Task: Change  the formatting of the data to Which is Greater than 10 In conditional formating, put the option 'Red Text. 'add another formatting option Format As Table, insert the option Light Gray, Table style light 1 , change the format of Column Width to 15In the sheet   Dynamic Sales review book
Action: Mouse moved to (857, 432)
Screenshot: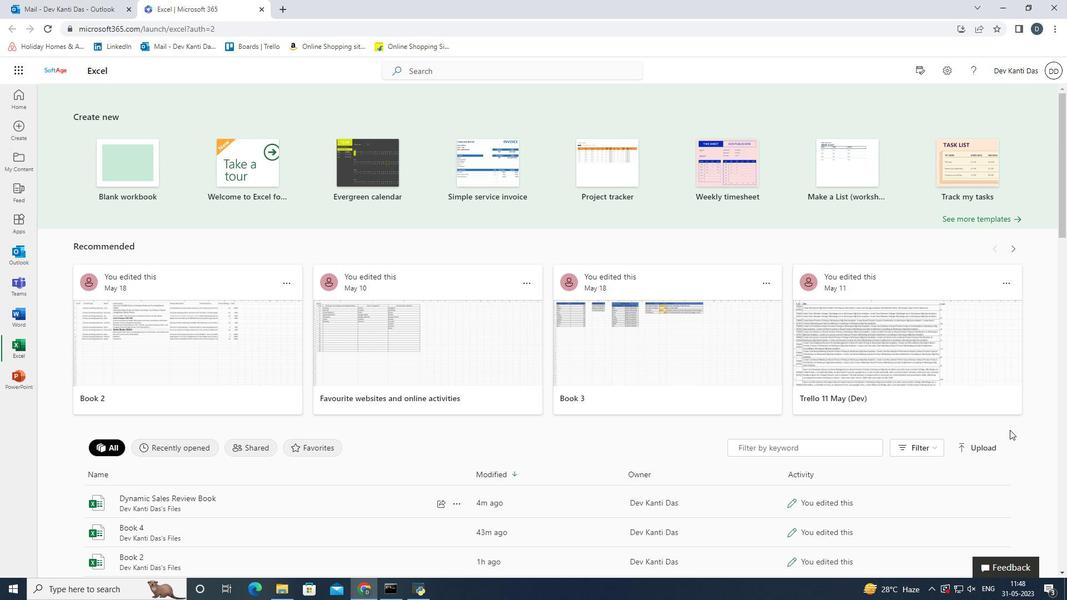
Action: Mouse scrolled (857, 432) with delta (0, 0)
Screenshot: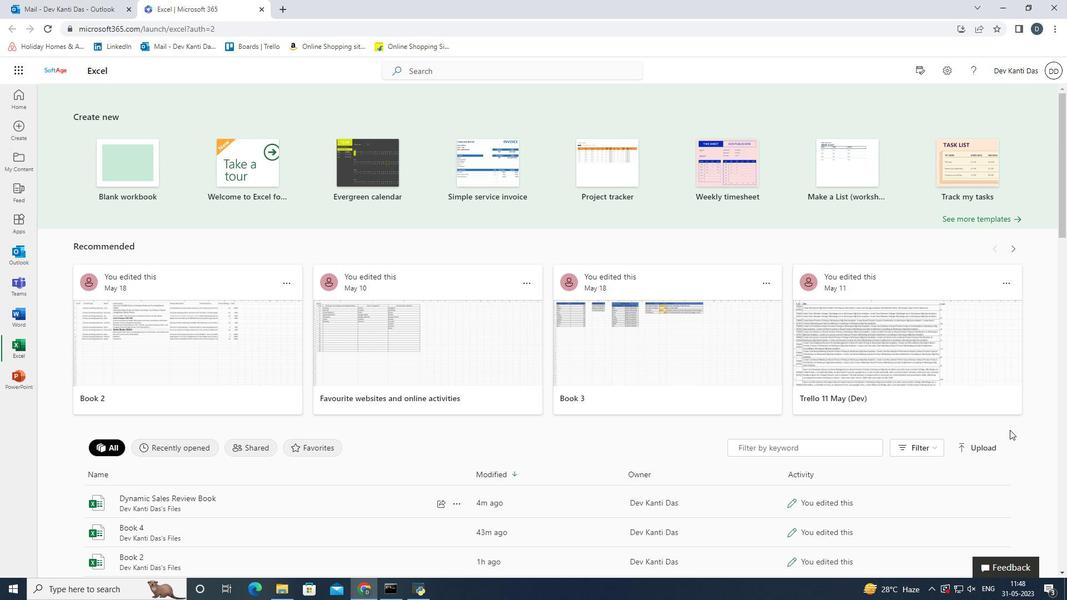 
Action: Mouse moved to (813, 437)
Screenshot: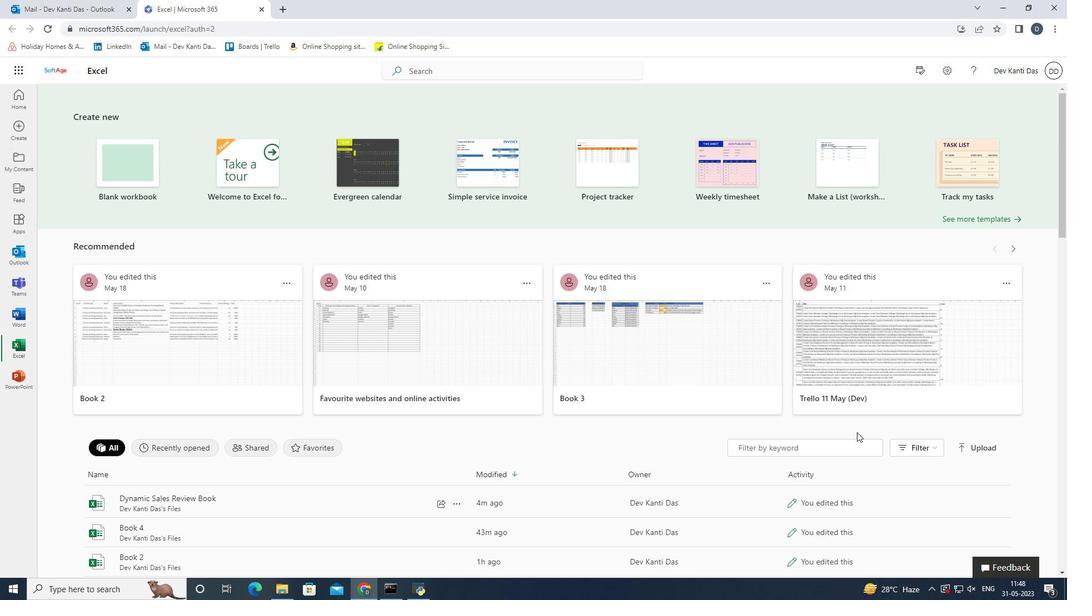 
Action: Mouse scrolled (820, 437) with delta (0, 0)
Screenshot: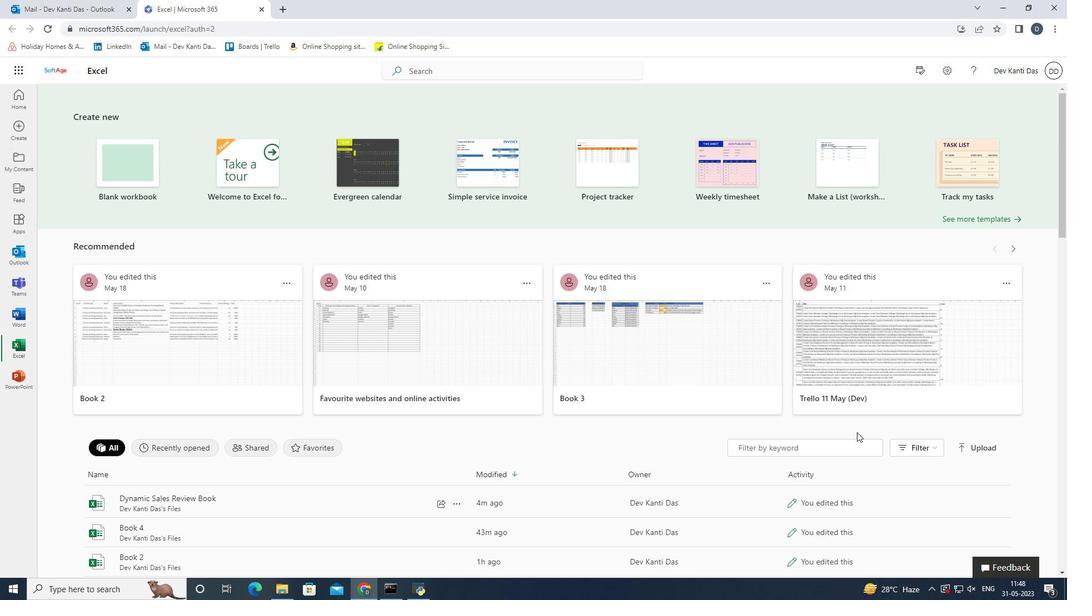 
Action: Mouse moved to (362, 390)
Screenshot: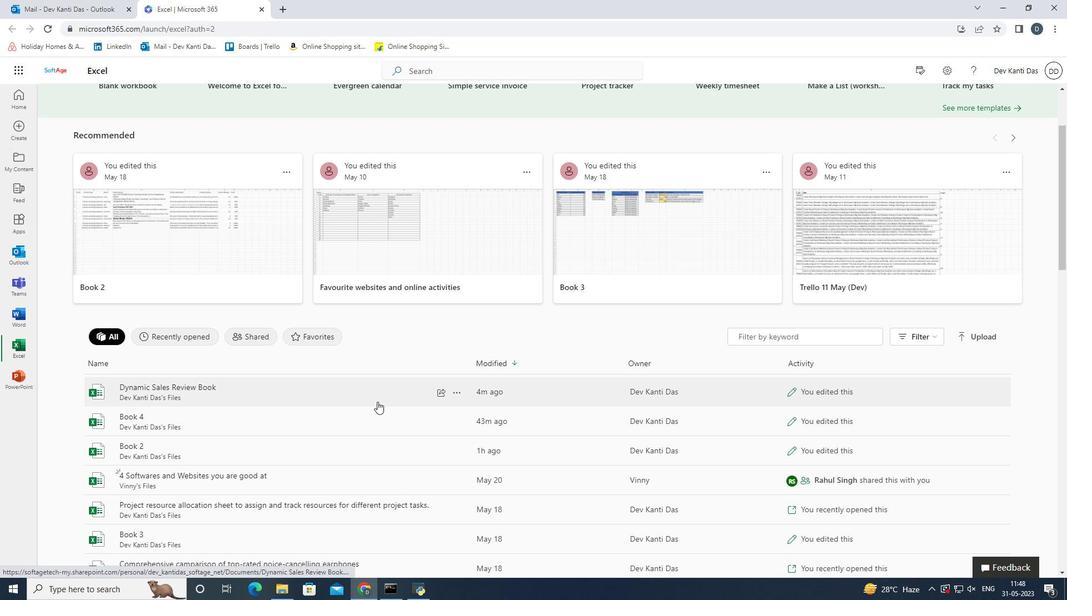 
Action: Mouse pressed left at (362, 390)
Screenshot: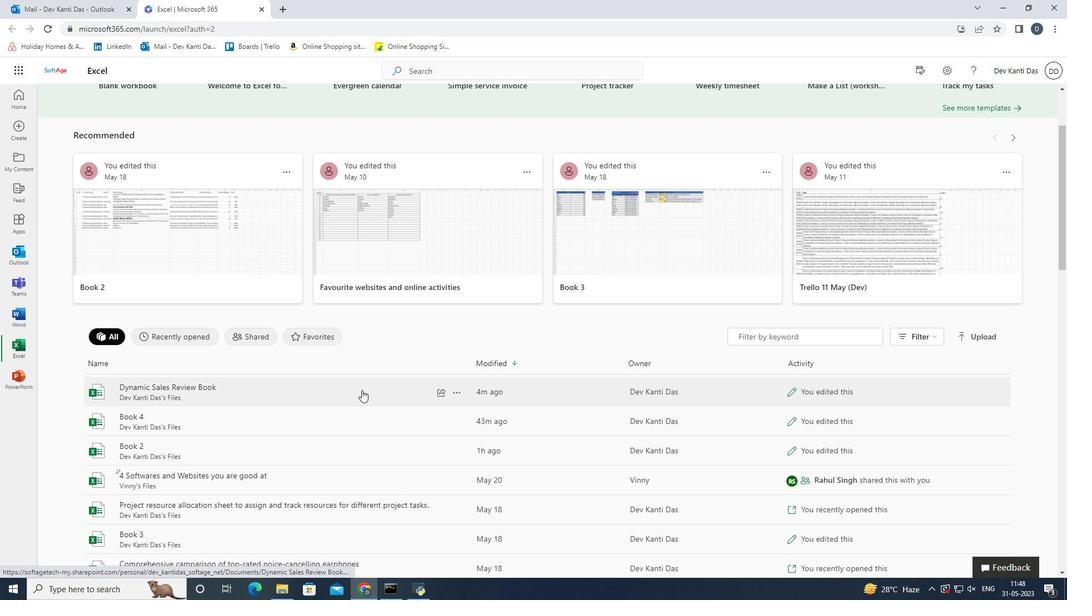 
Action: Mouse moved to (91, 208)
Screenshot: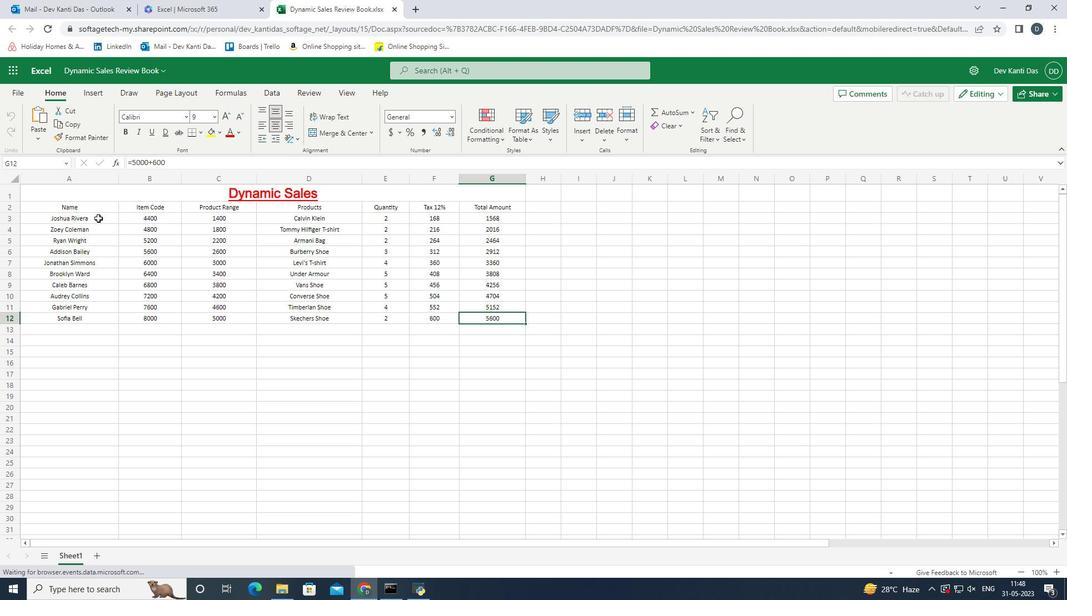 
Action: Mouse pressed left at (91, 208)
Screenshot: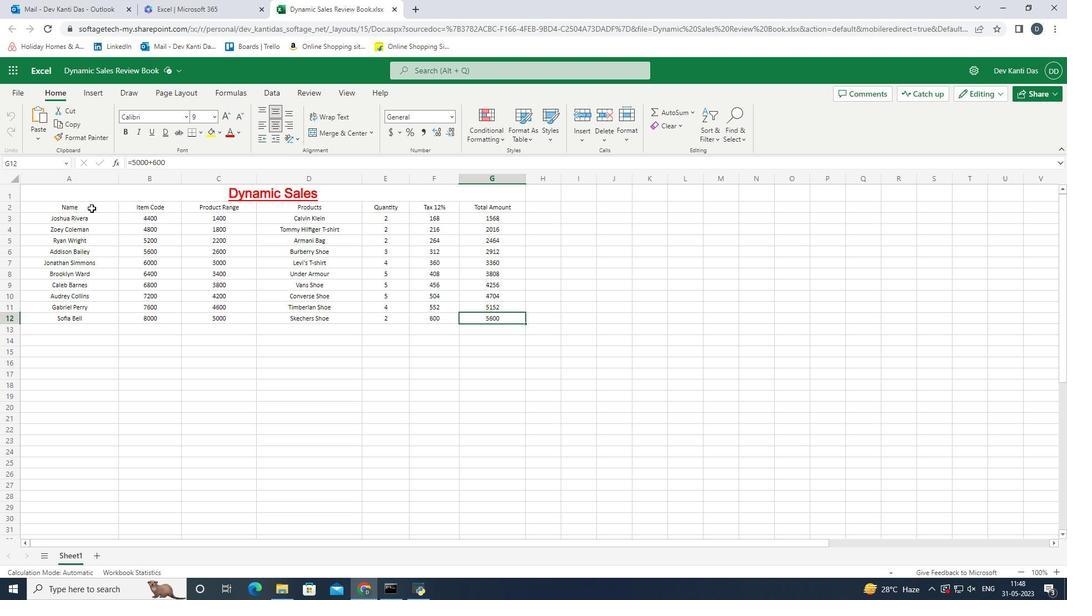 
Action: Mouse pressed left at (91, 208)
Screenshot: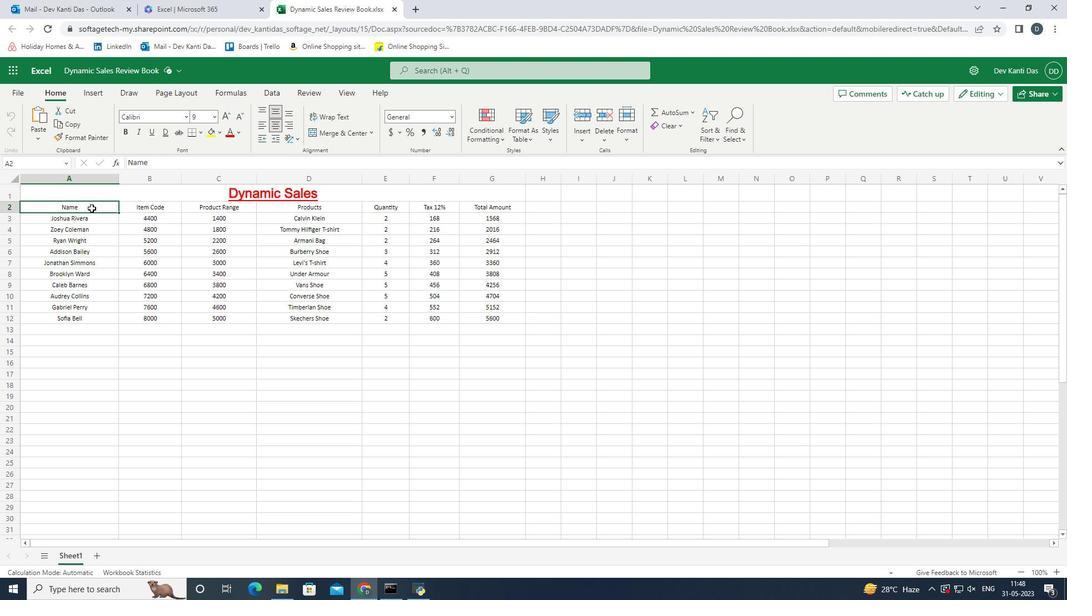 
Action: Mouse moved to (273, 96)
Screenshot: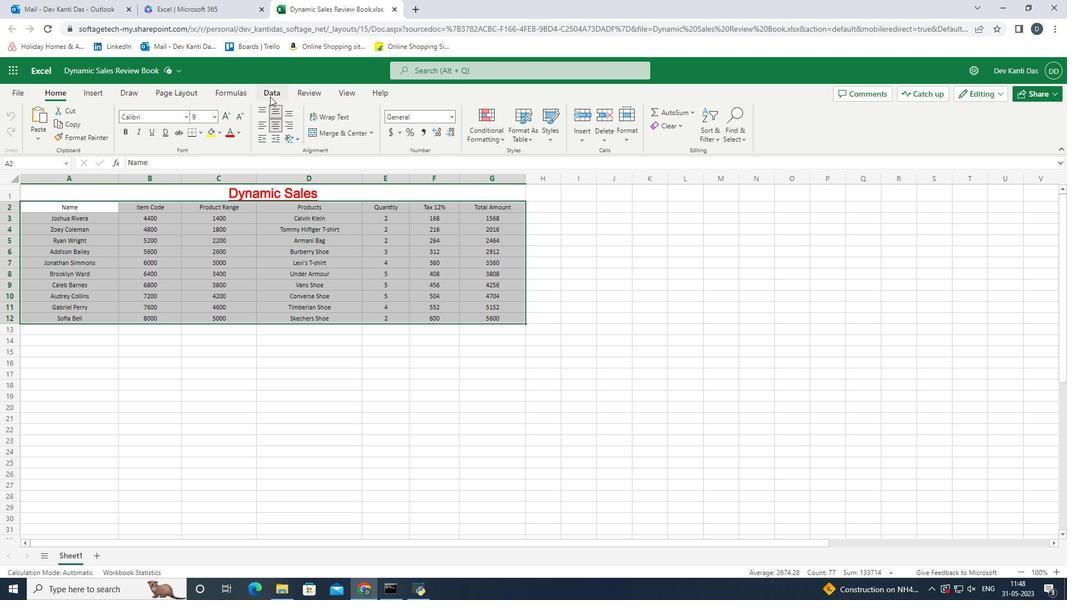 
Action: Mouse pressed left at (273, 96)
Screenshot: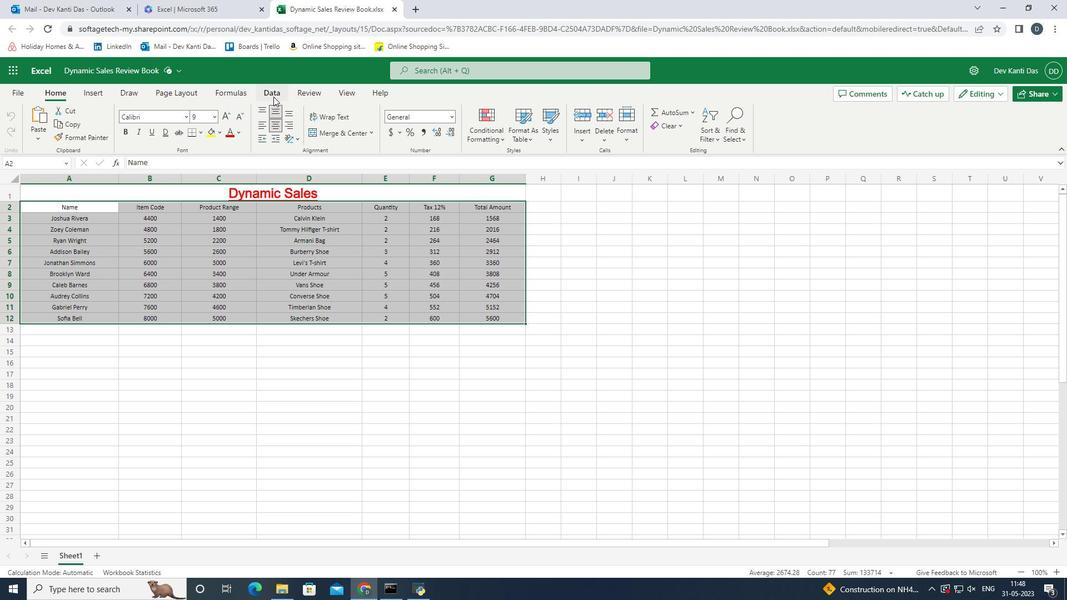 
Action: Mouse moved to (100, 98)
Screenshot: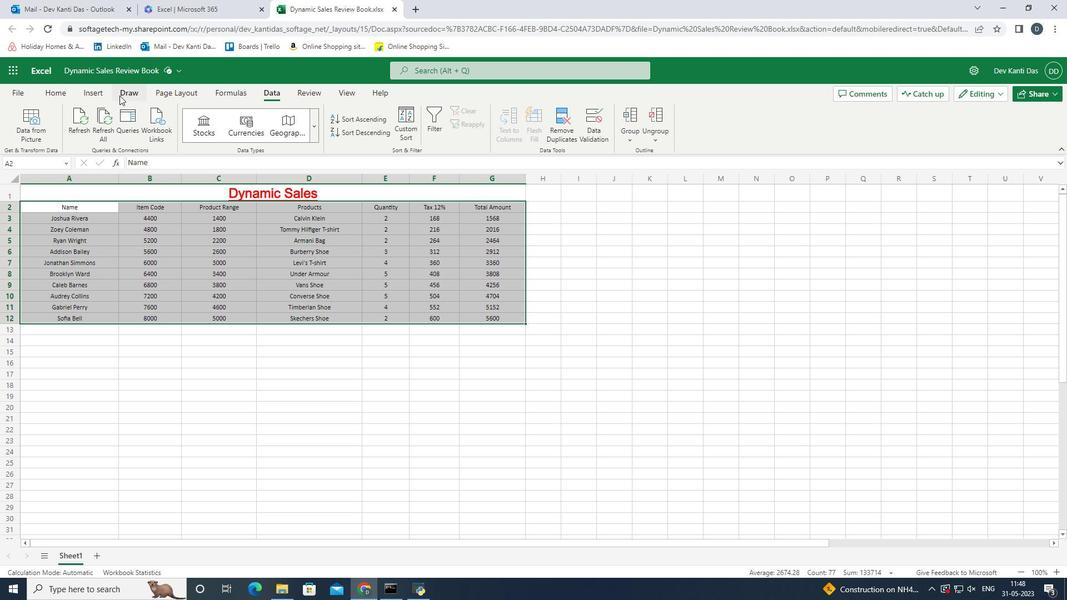 
Action: Mouse pressed left at (100, 98)
Screenshot: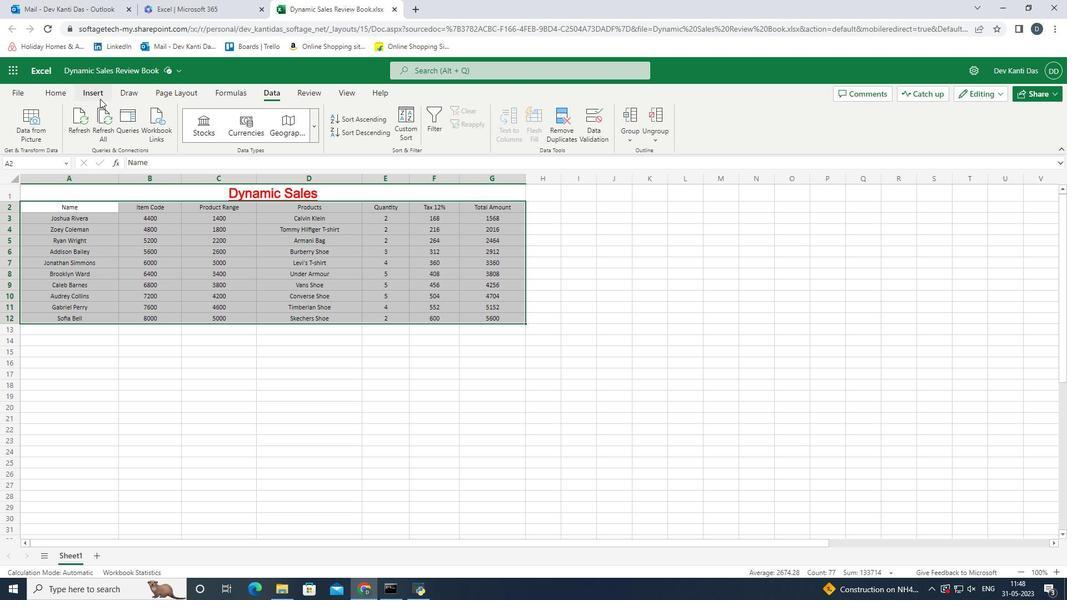 
Action: Mouse moved to (51, 96)
Screenshot: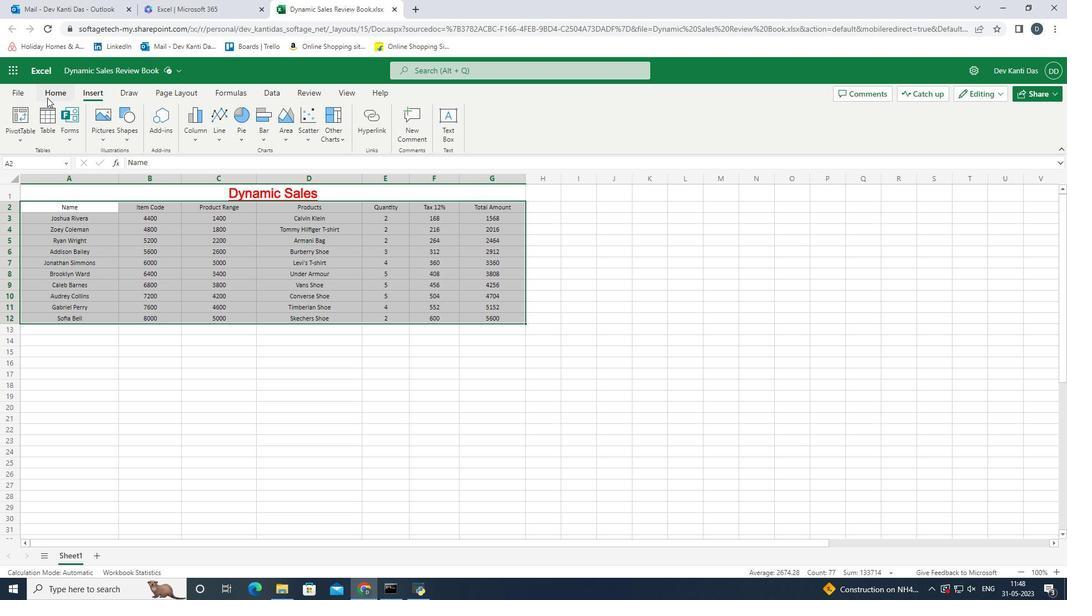 
Action: Mouse pressed left at (51, 96)
Screenshot: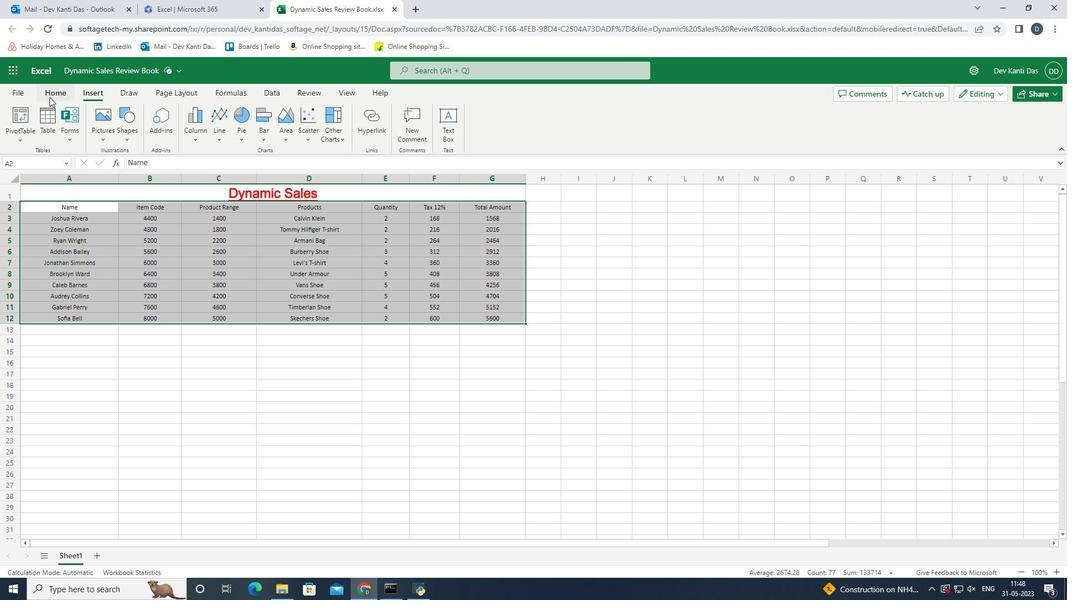 
Action: Mouse moved to (630, 137)
Screenshot: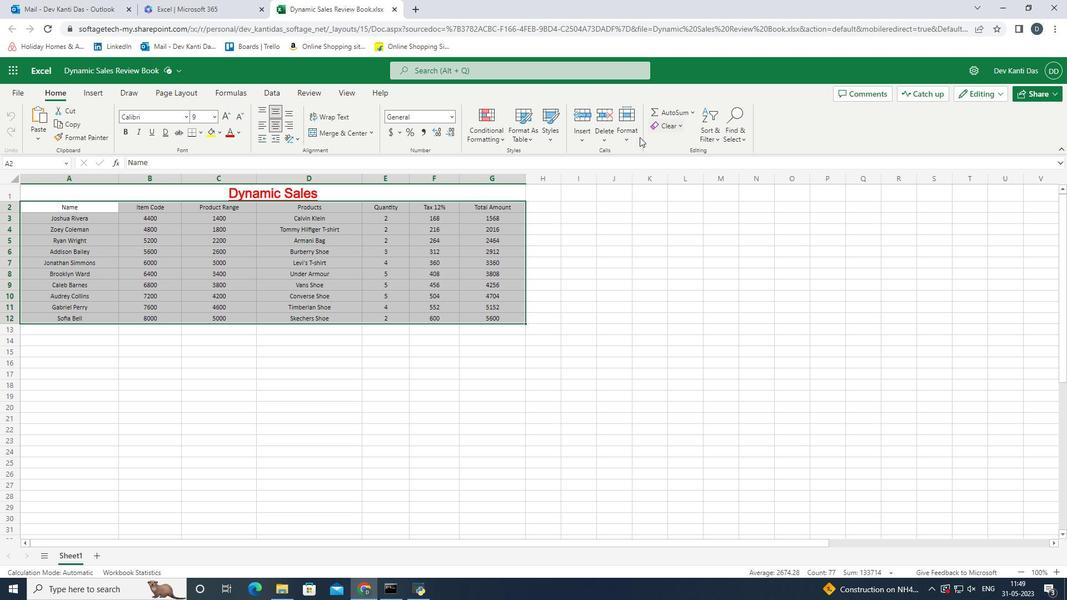 
Action: Mouse pressed left at (630, 137)
Screenshot: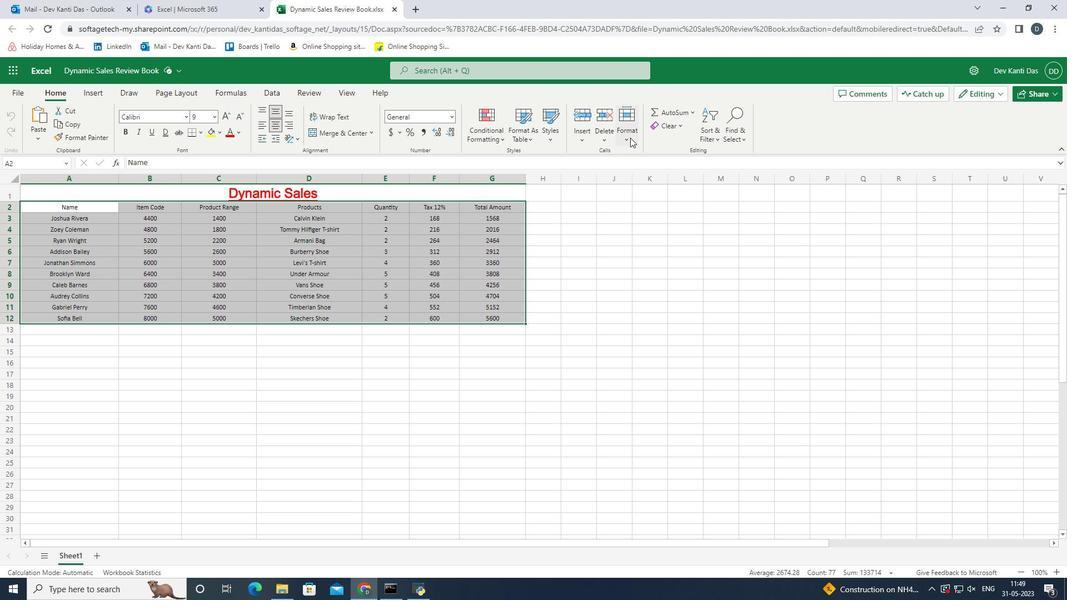 
Action: Mouse moved to (633, 137)
Screenshot: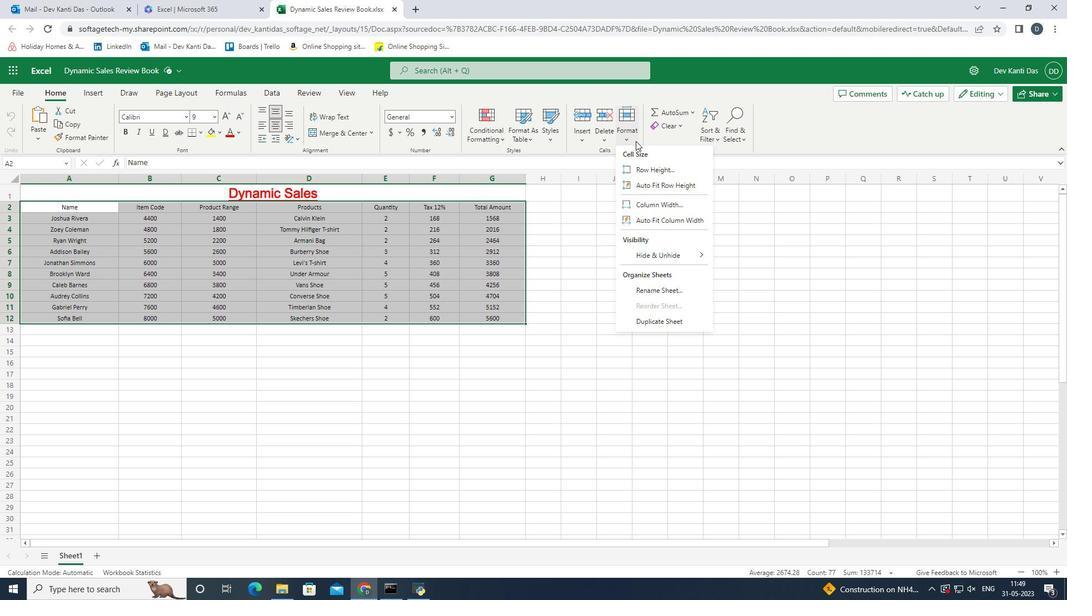 
Action: Mouse pressed left at (633, 137)
Screenshot: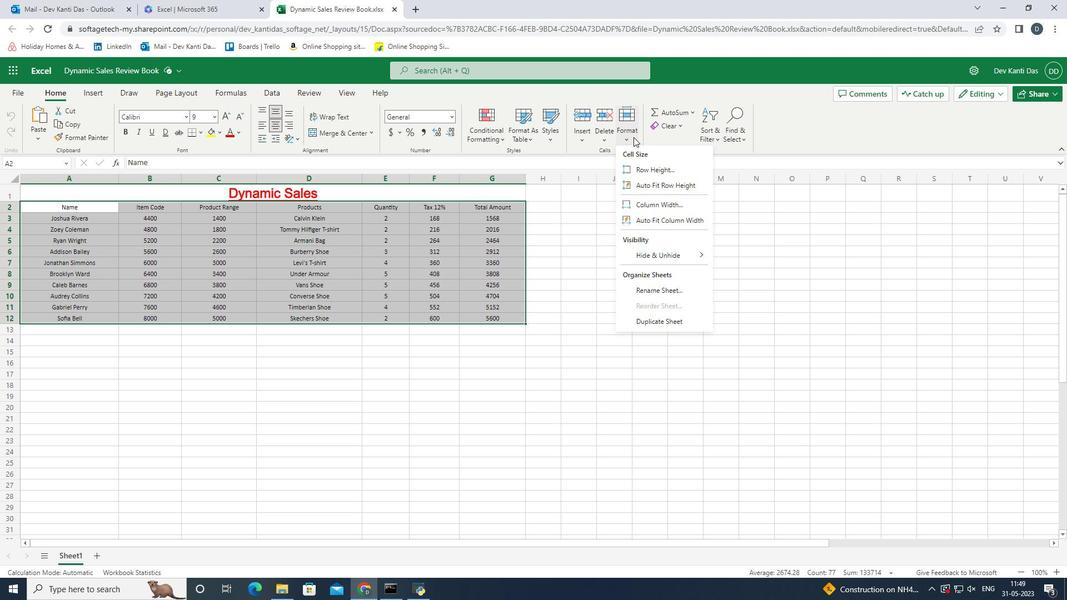
Action: Mouse moved to (498, 141)
Screenshot: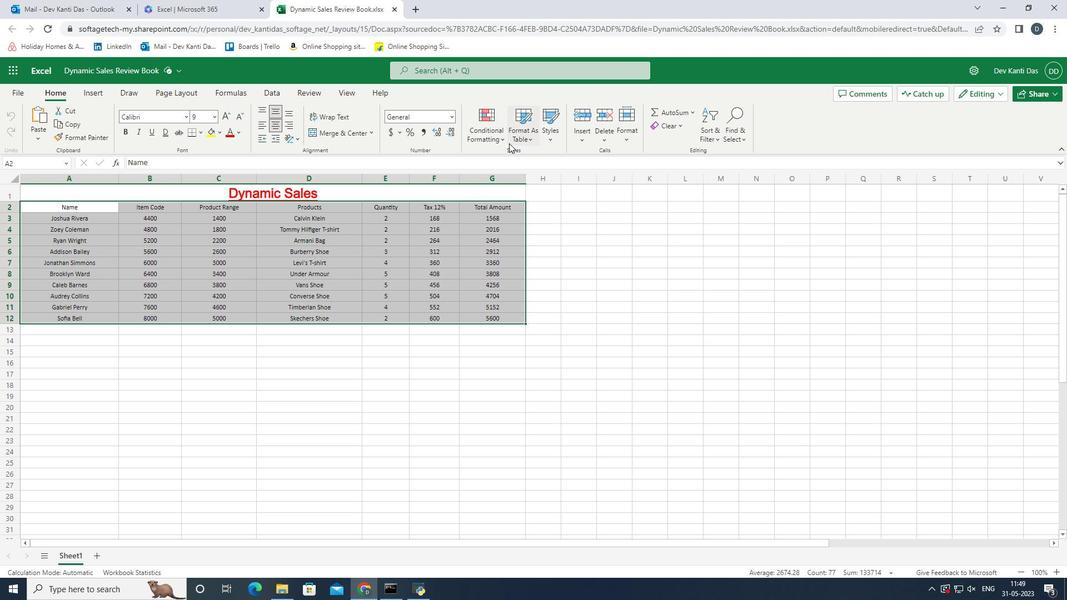 
Action: Mouse pressed left at (498, 141)
Screenshot: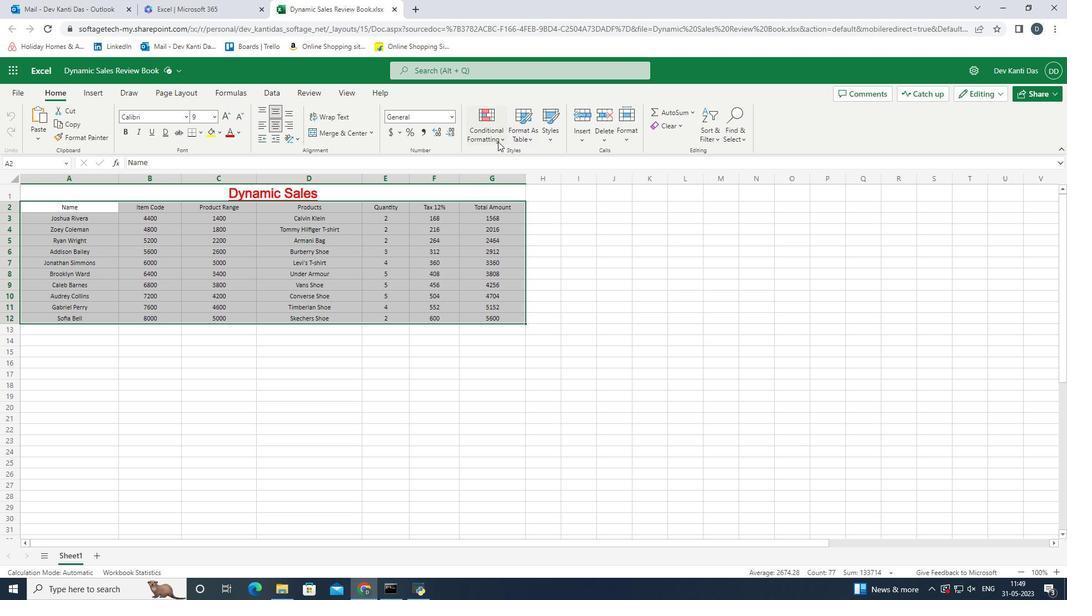 
Action: Mouse moved to (648, 171)
Screenshot: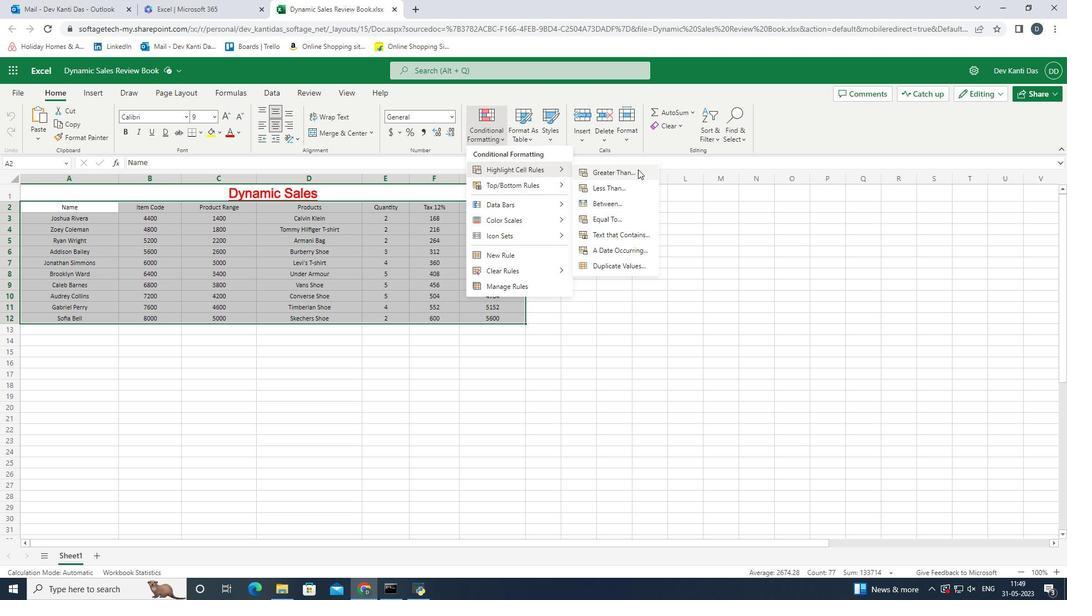 
Action: Mouse pressed left at (648, 171)
Screenshot: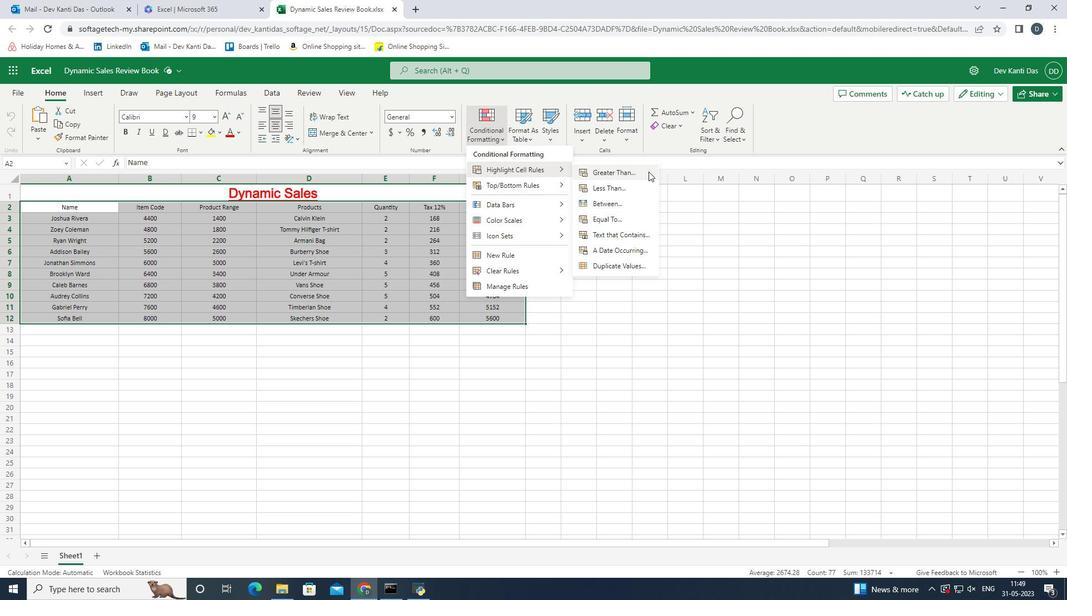 
Action: Mouse moved to (951, 338)
Screenshot: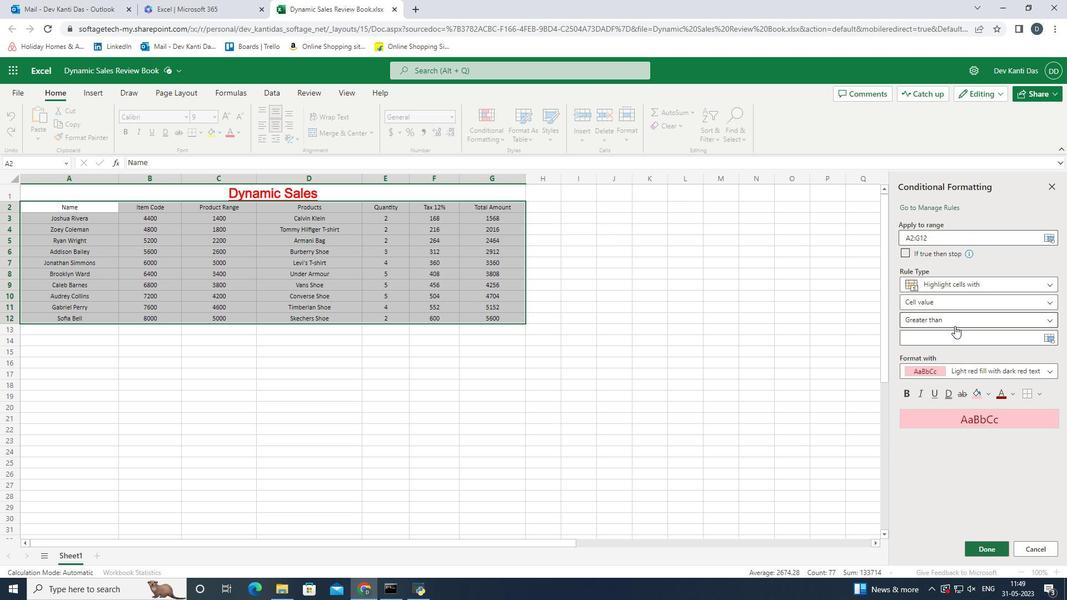
Action: Key pressed 10
Screenshot: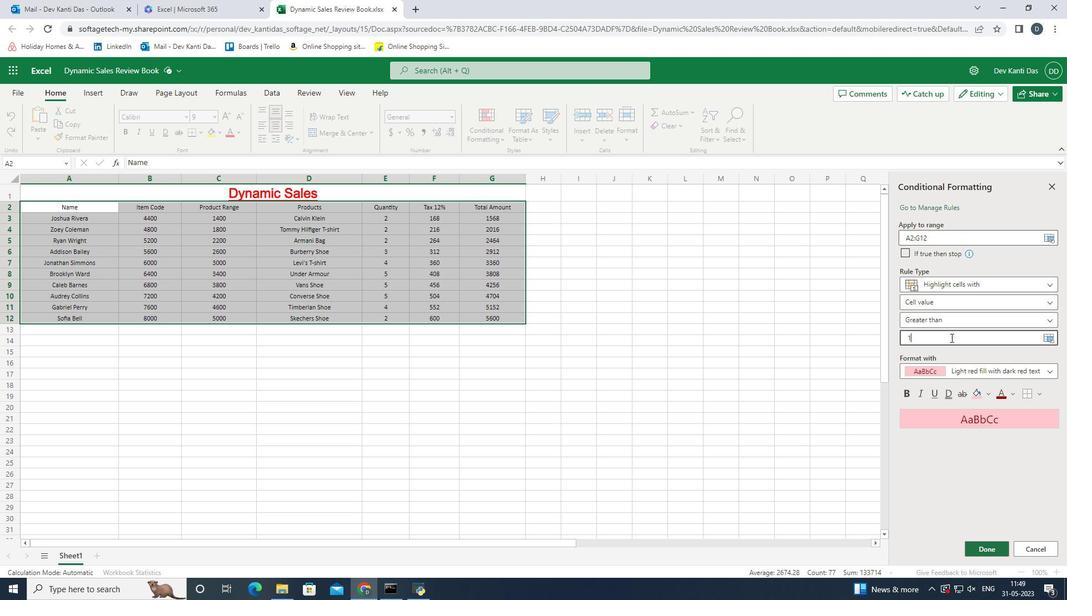 
Action: Mouse moved to (959, 468)
Screenshot: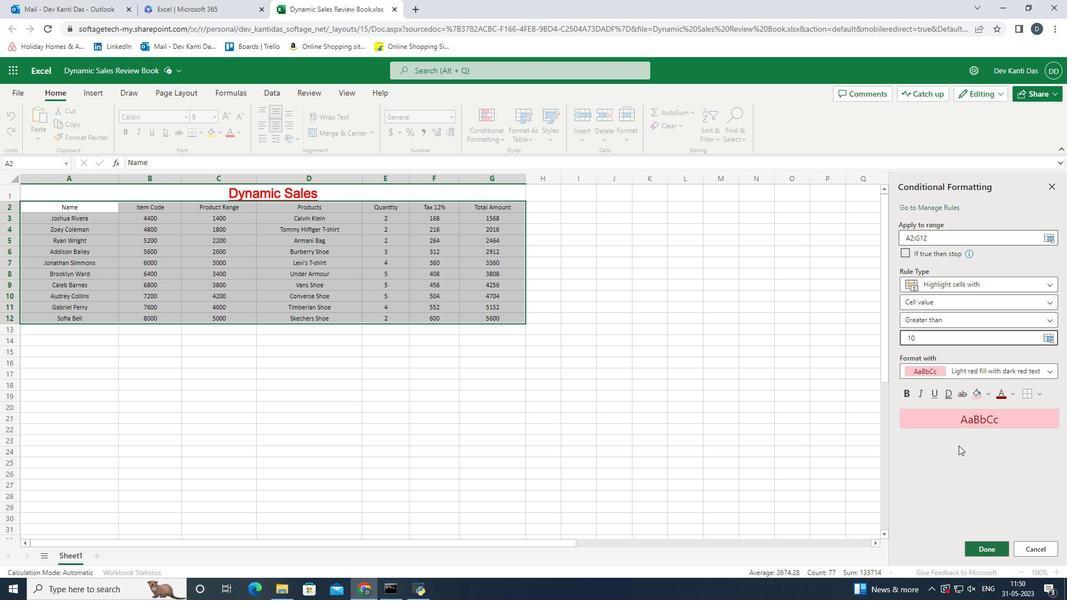 
Action: Mouse pressed left at (959, 468)
Screenshot: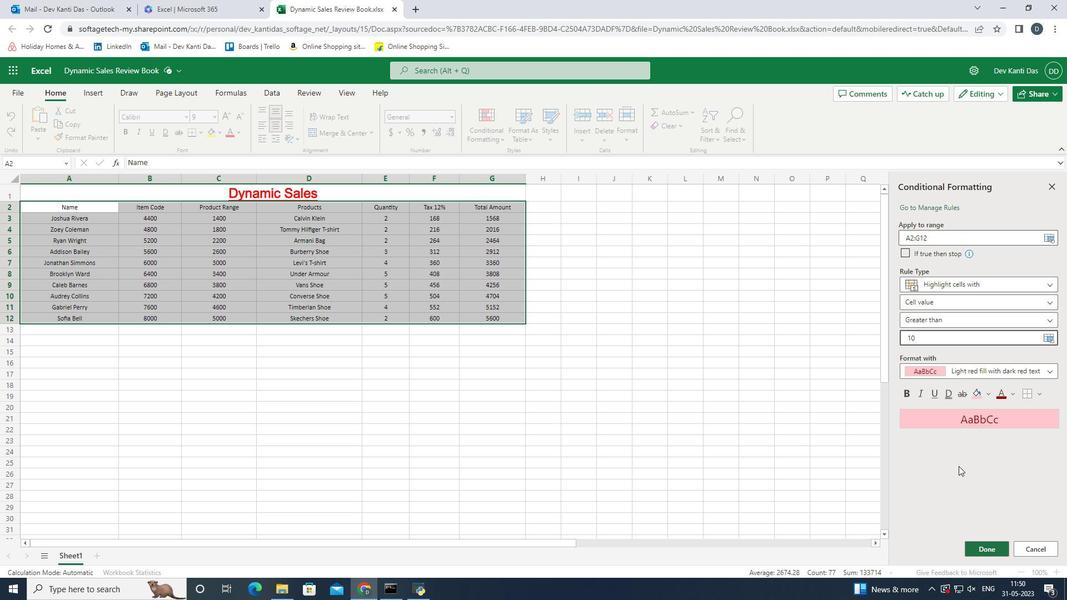 
Action: Mouse moved to (989, 392)
Screenshot: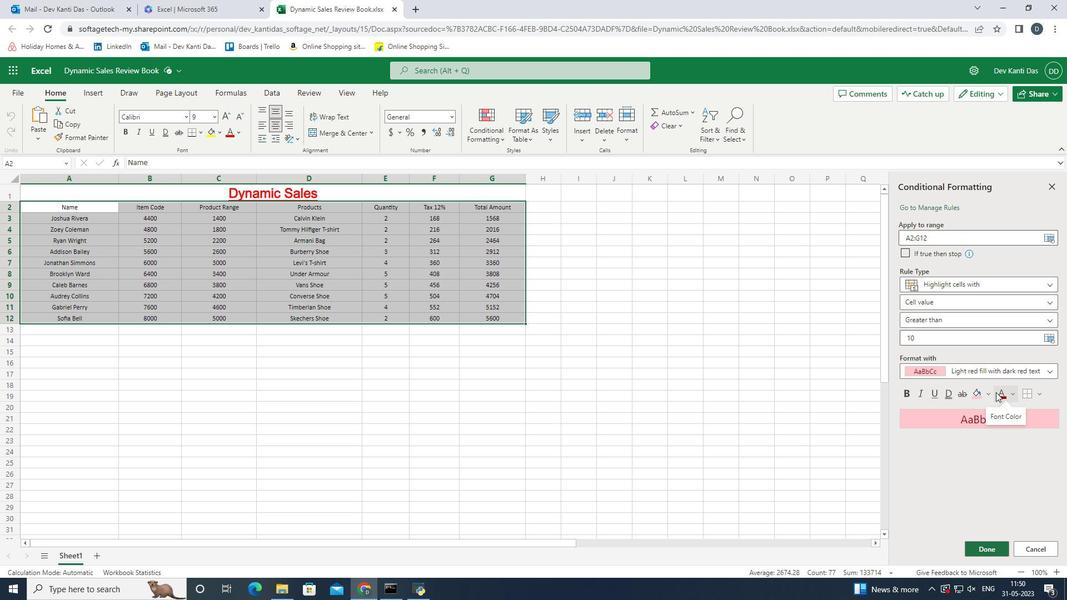 
Action: Mouse pressed left at (989, 392)
Screenshot: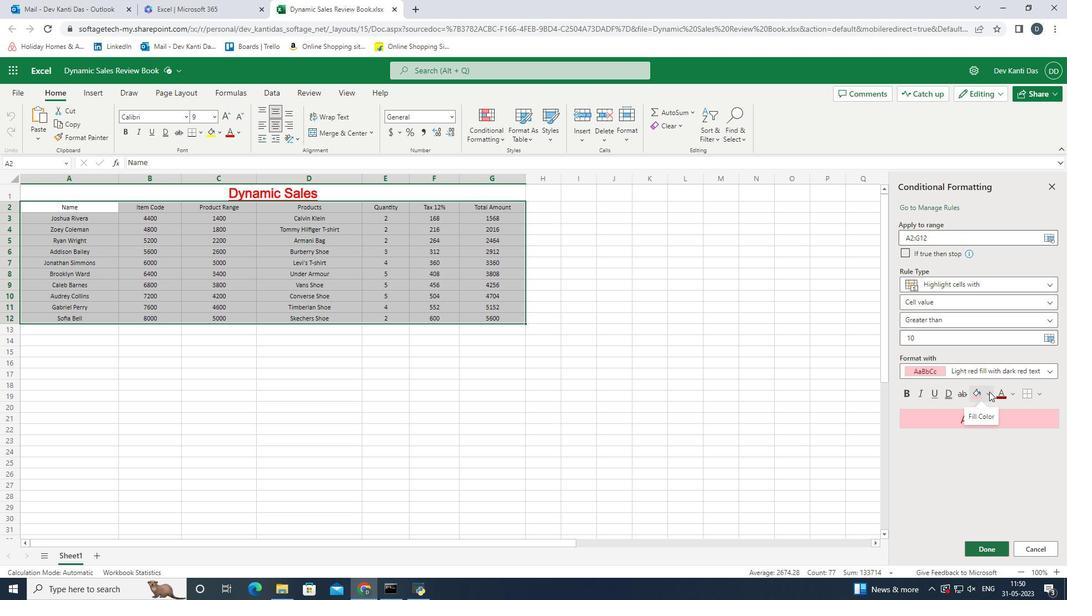 
Action: Mouse moved to (949, 530)
Screenshot: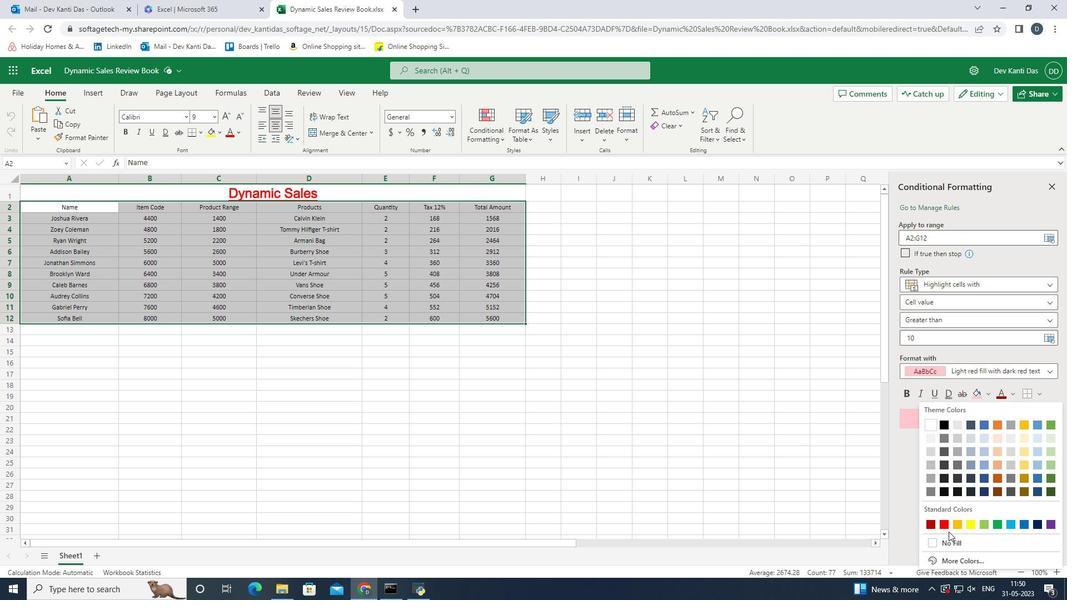 
Action: Mouse pressed left at (949, 530)
Screenshot: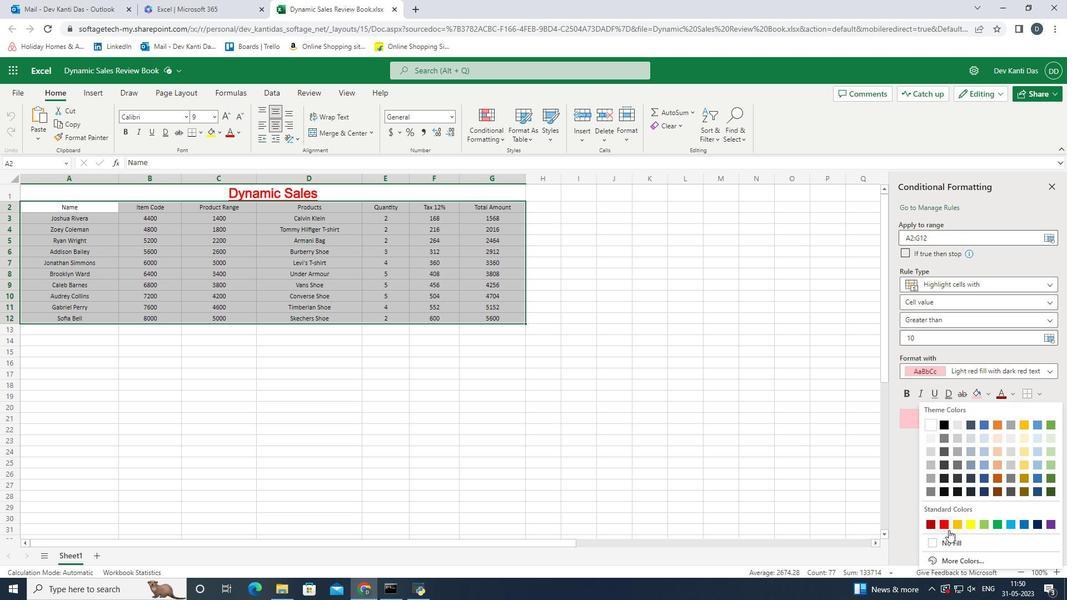 
Action: Mouse moved to (1006, 443)
Screenshot: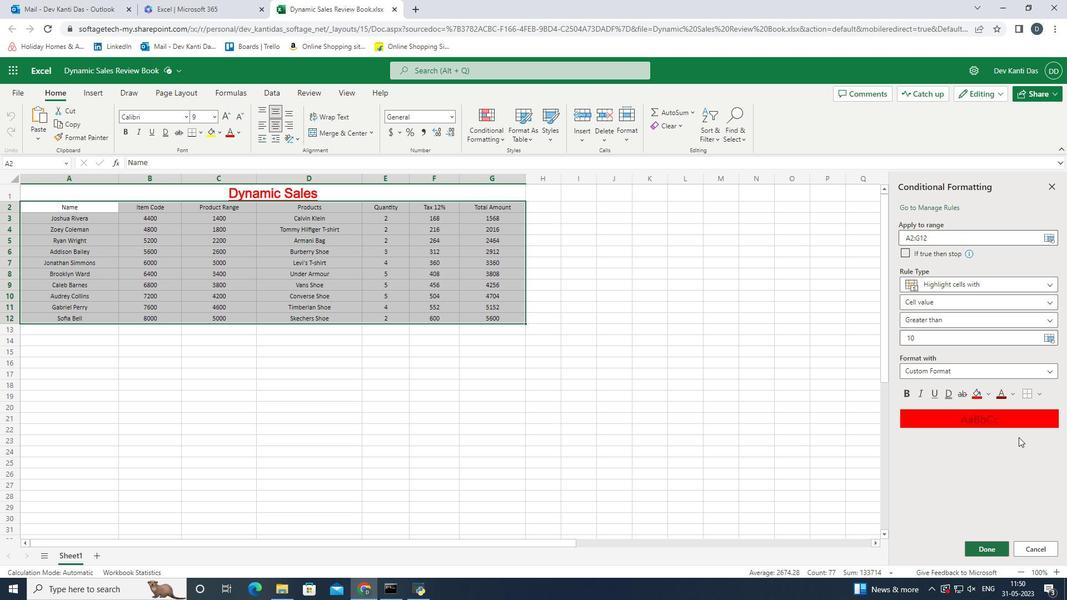 
Action: Mouse pressed left at (1006, 443)
Screenshot: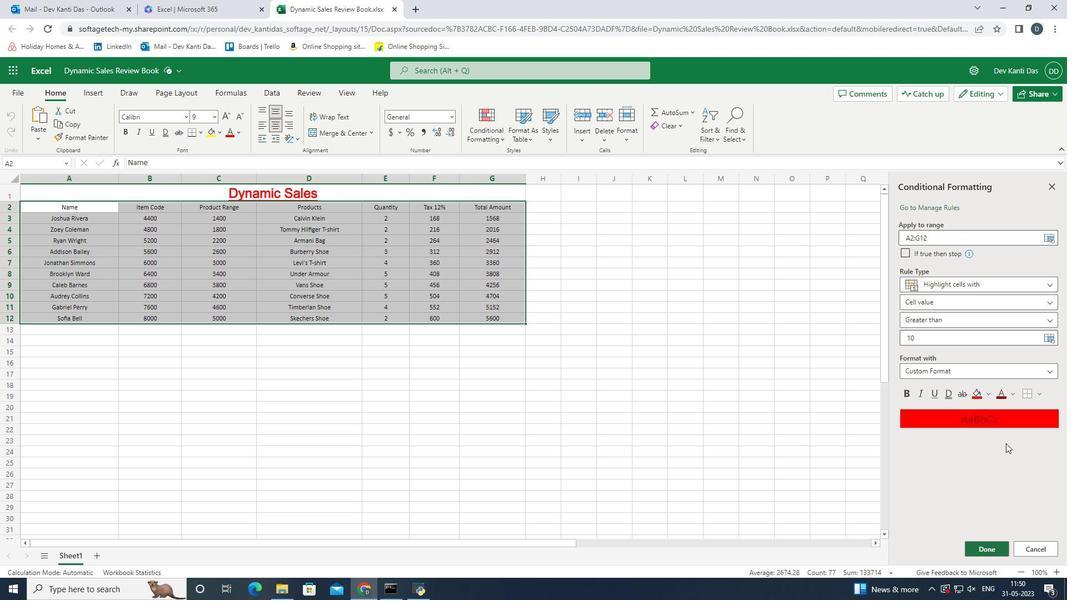 
Action: Mouse moved to (979, 549)
Screenshot: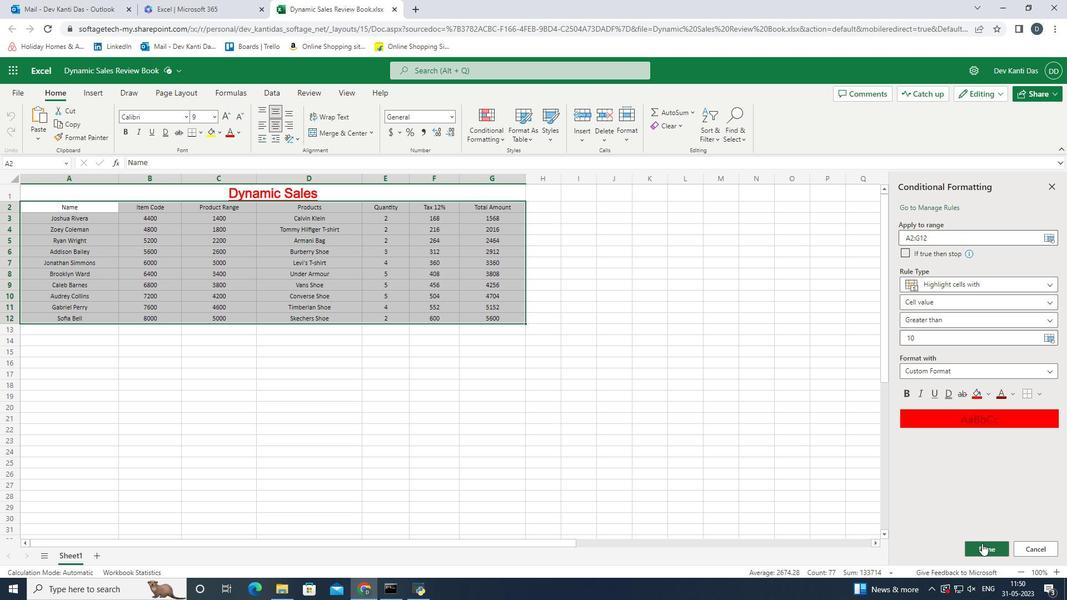 
Action: Mouse pressed left at (979, 549)
Screenshot: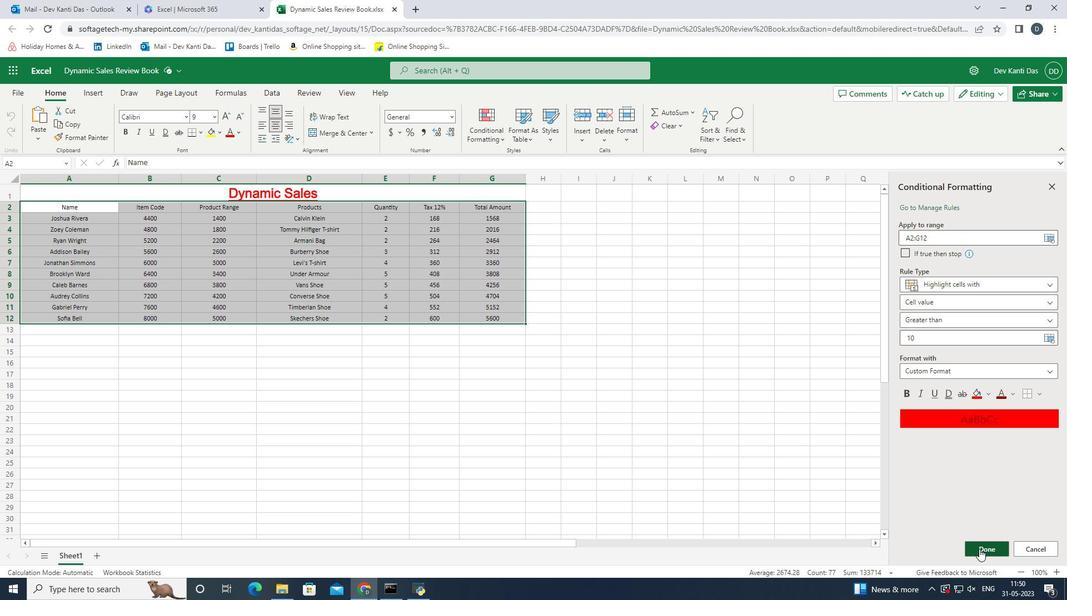 
Action: Mouse moved to (1049, 185)
Screenshot: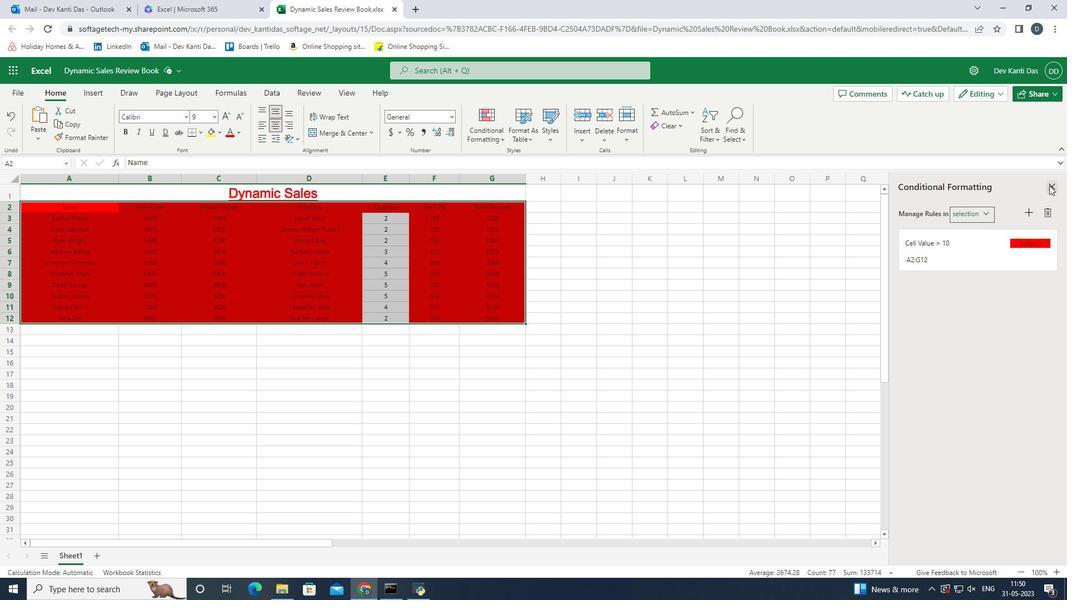 
Action: Mouse pressed left at (1049, 185)
Screenshot: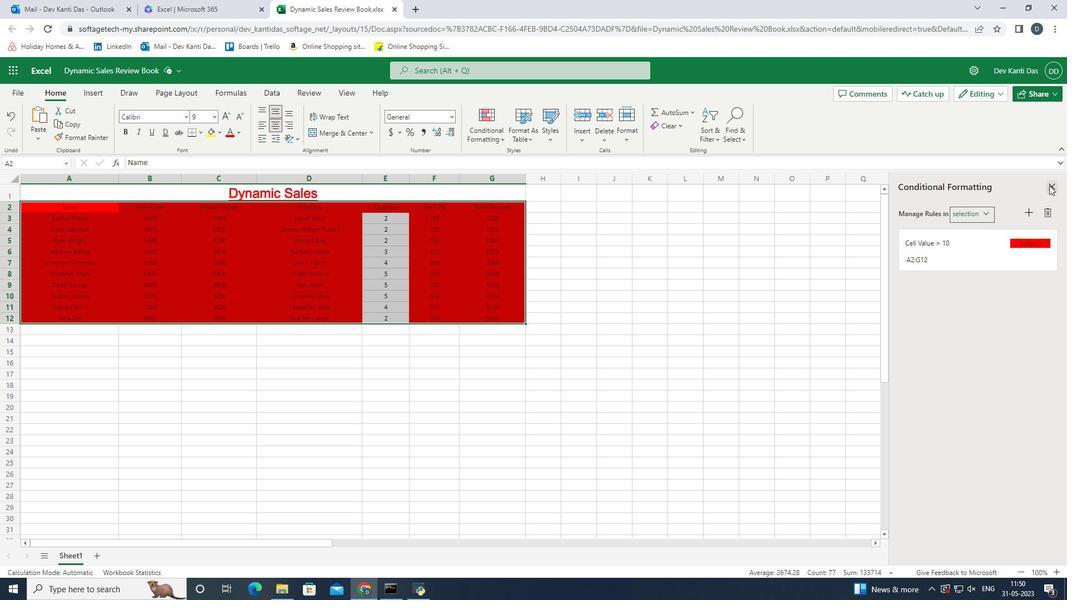 
Action: Mouse moved to (526, 132)
Screenshot: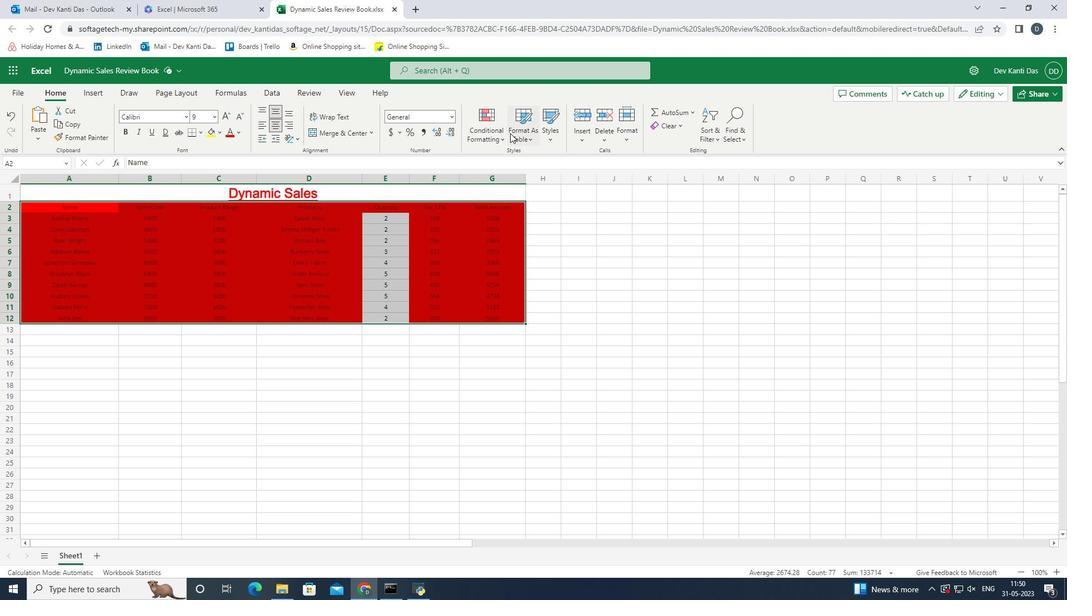 
Action: Mouse pressed left at (526, 132)
Screenshot: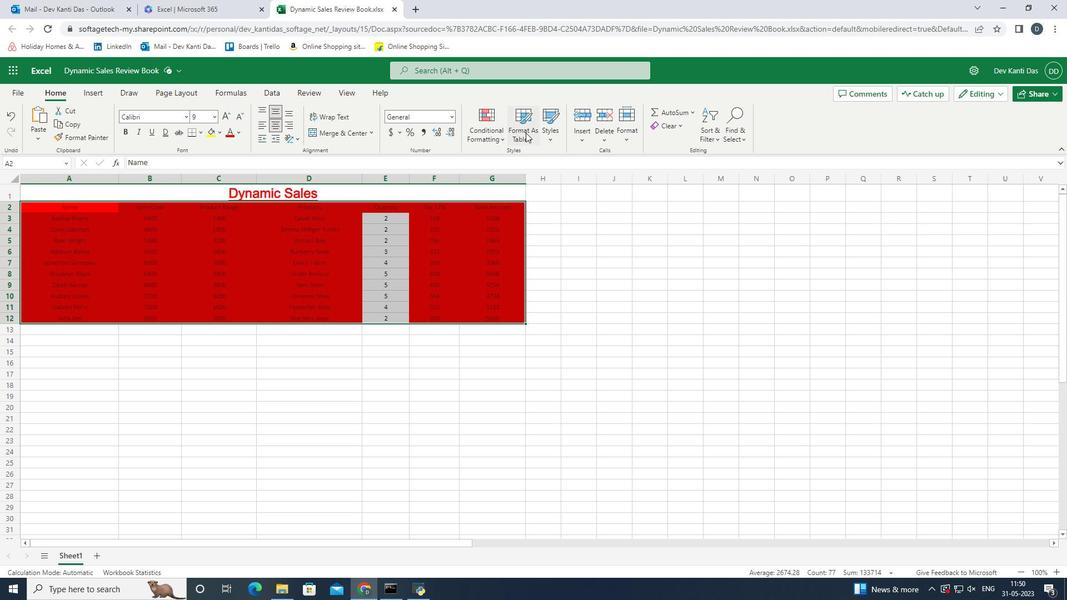 
Action: Mouse moved to (527, 185)
Screenshot: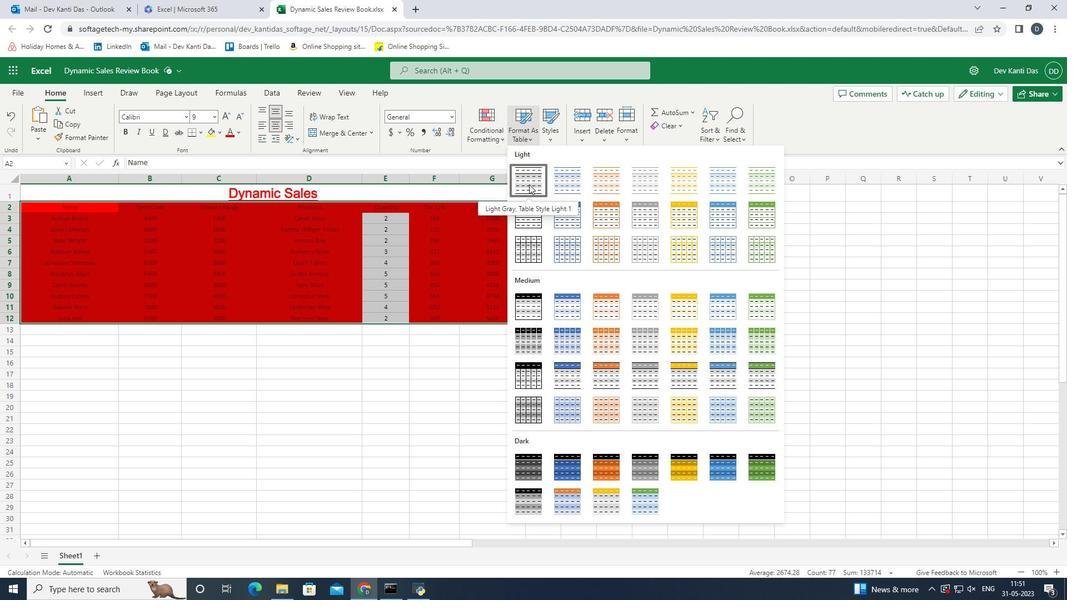 
Action: Mouse pressed left at (527, 185)
Screenshot: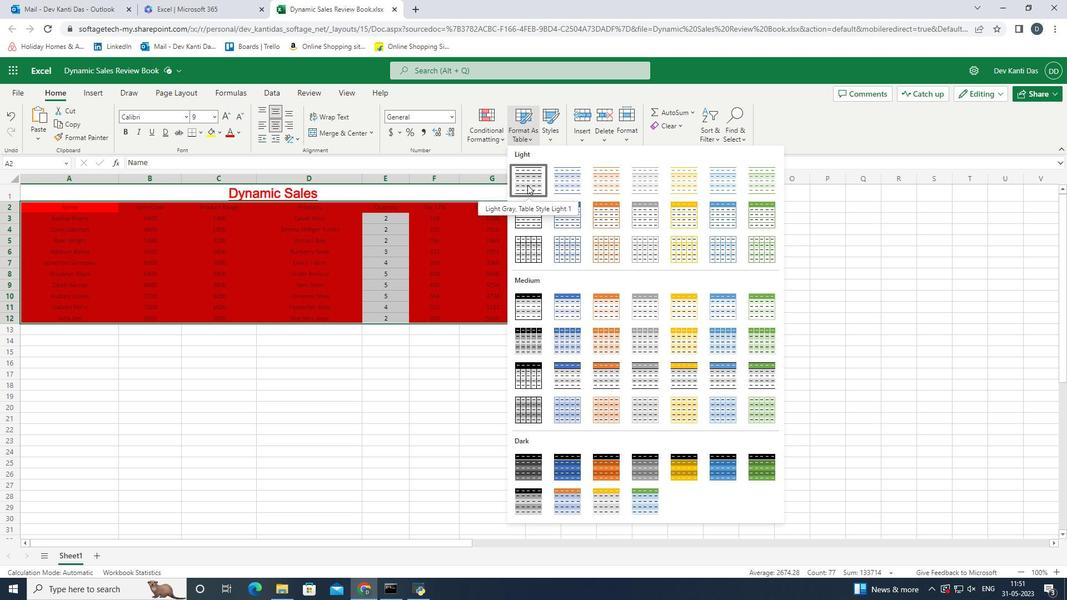 
Action: Mouse moved to (582, 353)
Screenshot: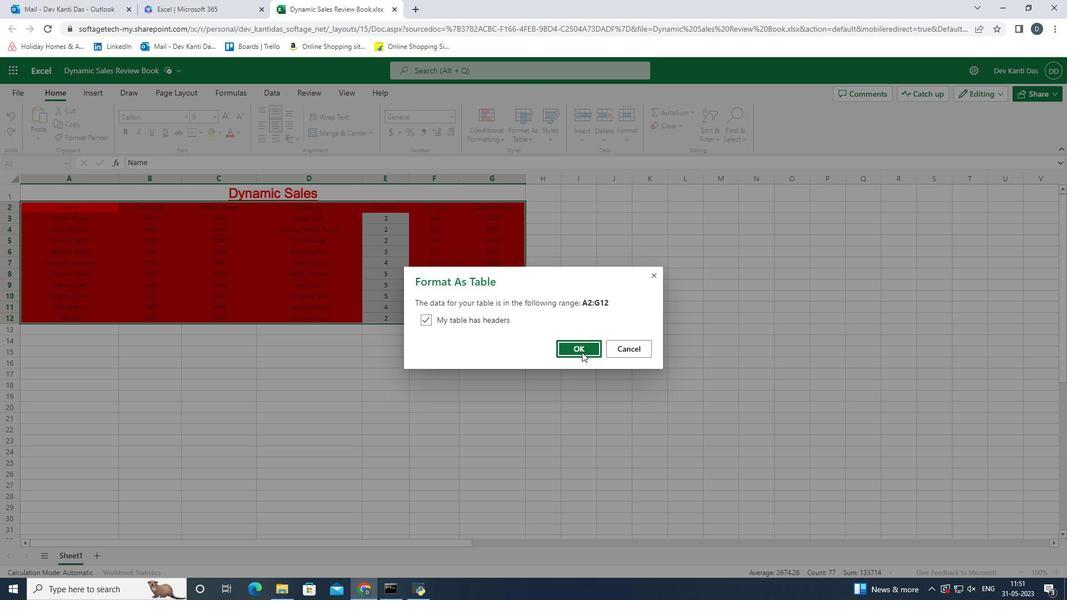 
Action: Mouse pressed left at (582, 353)
Screenshot: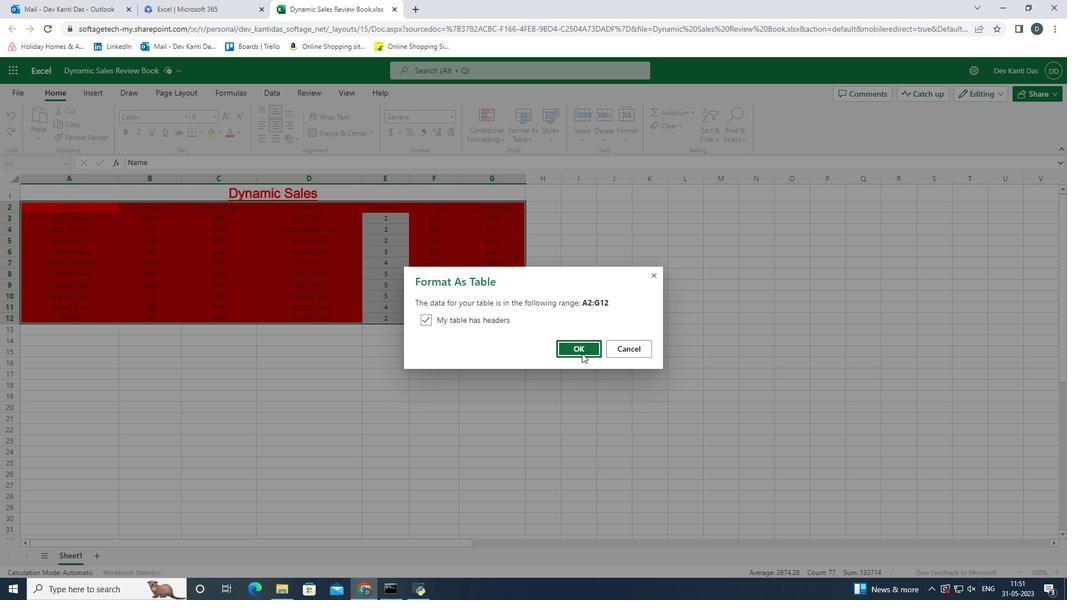 
Action: Mouse moved to (629, 143)
Screenshot: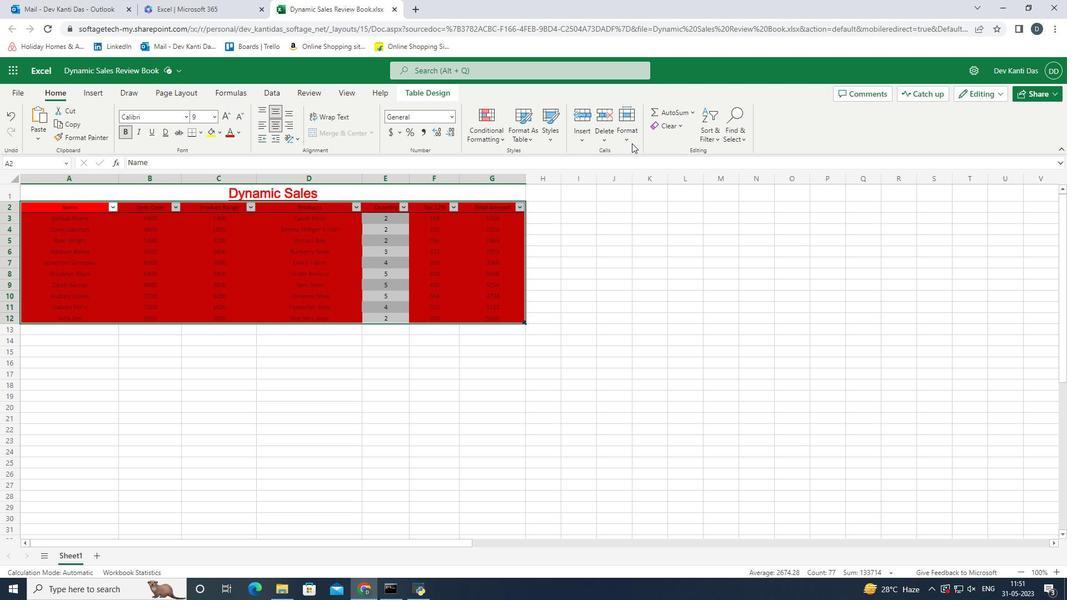 
Action: Mouse pressed left at (629, 143)
Screenshot: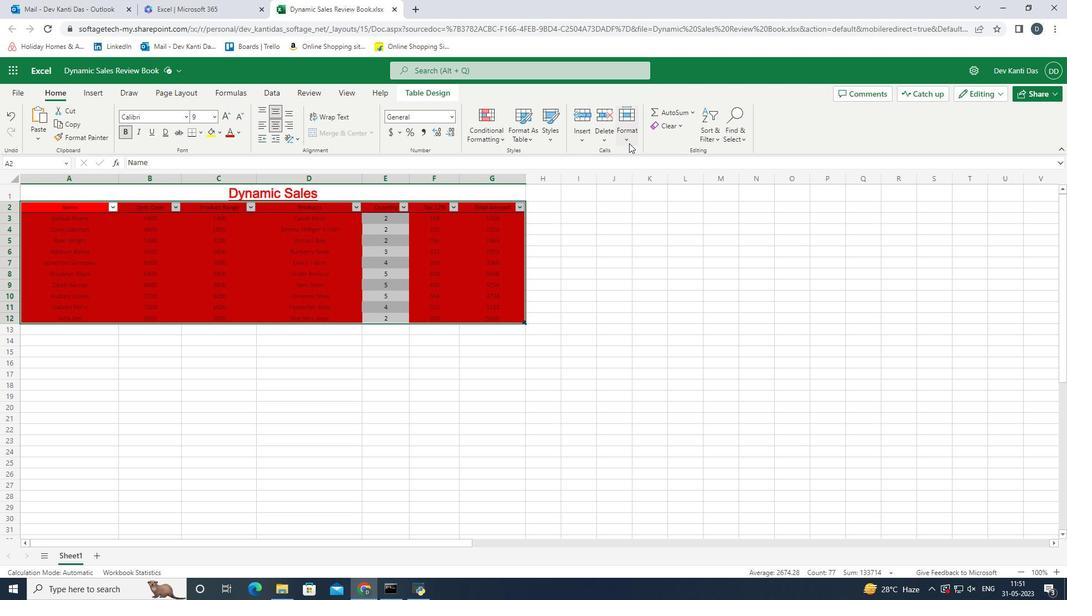 
Action: Mouse moved to (690, 202)
Screenshot: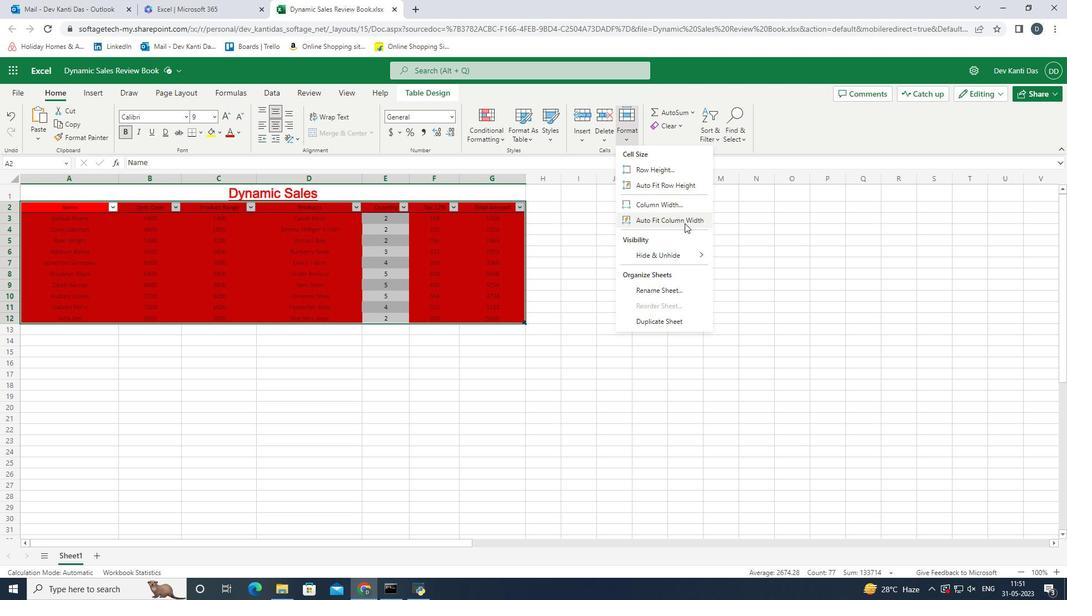 
Action: Mouse pressed left at (690, 202)
Screenshot: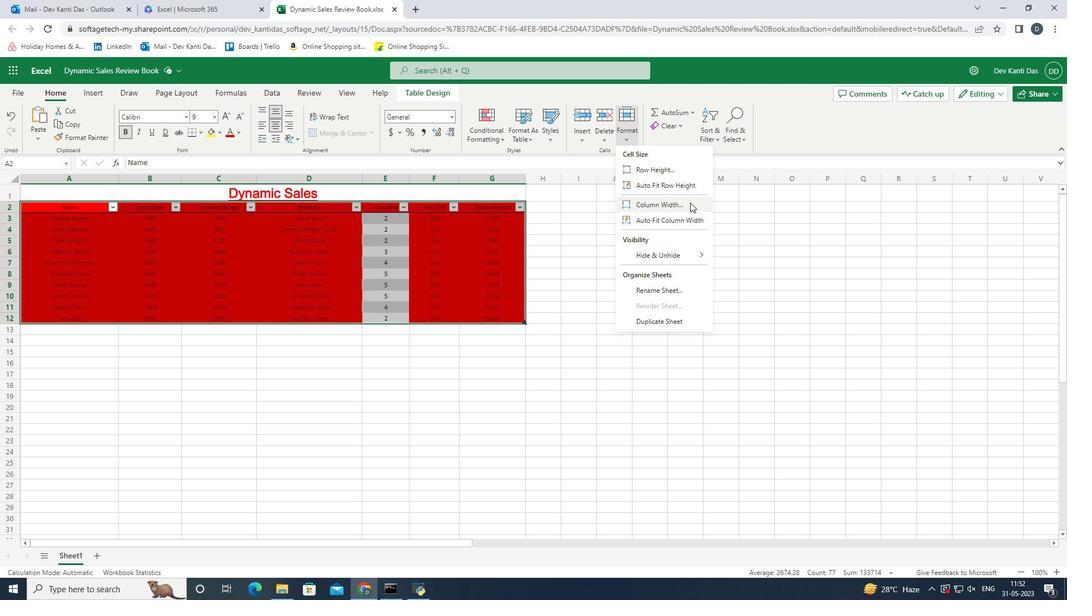 
Action: Mouse moved to (566, 292)
Screenshot: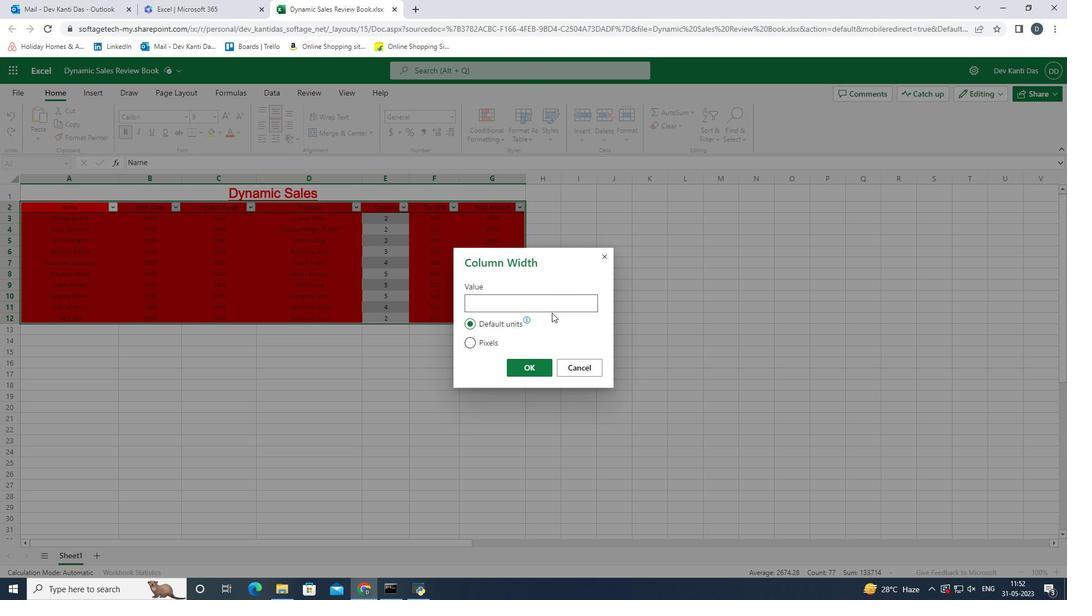 
Action: Key pressed 15
Screenshot: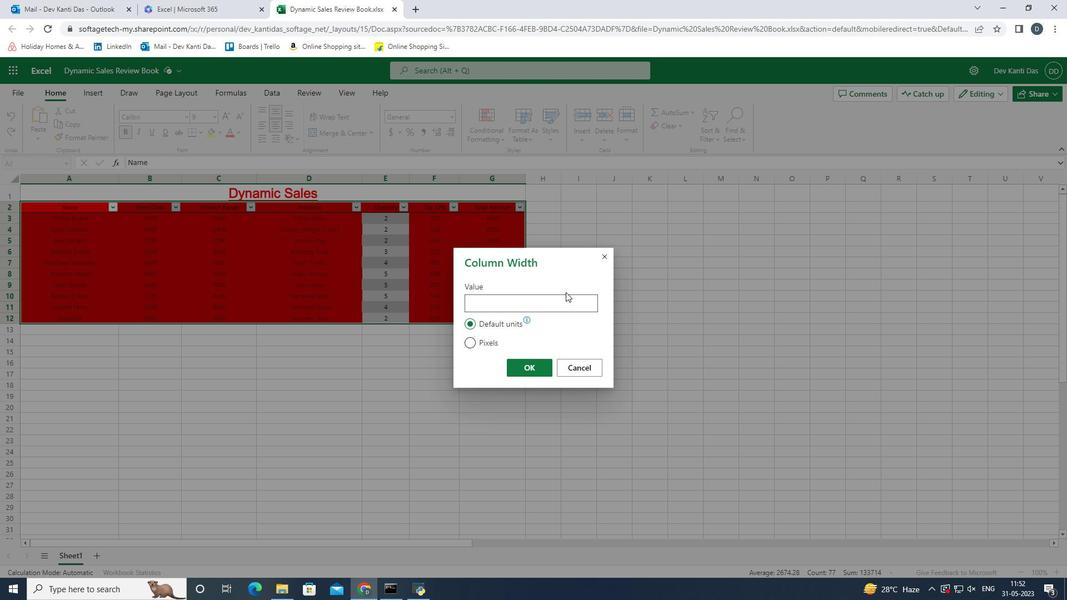 
Action: Mouse moved to (534, 367)
Screenshot: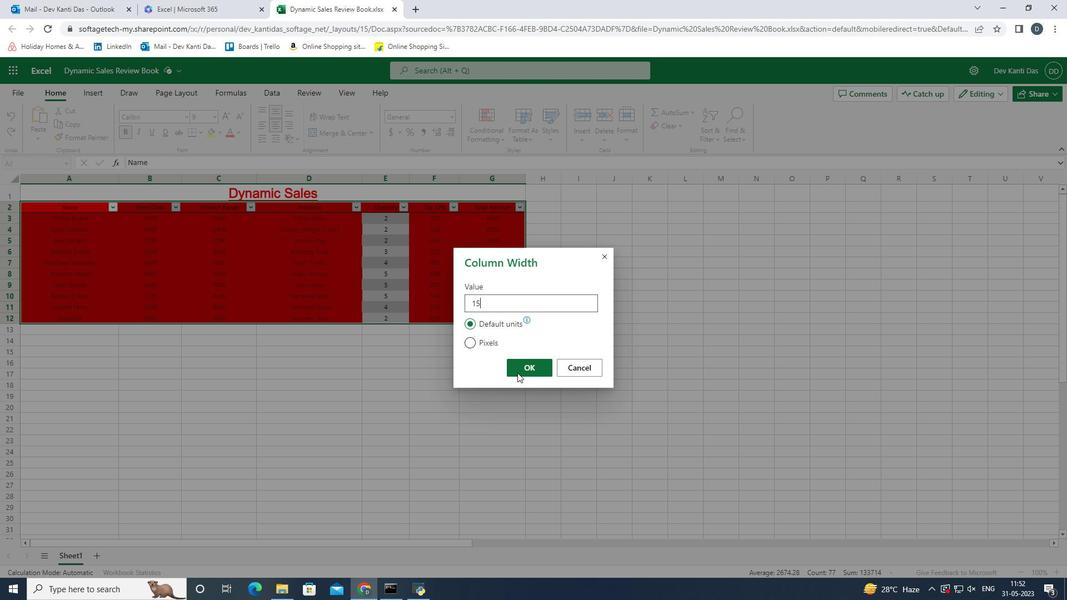 
Action: Mouse pressed left at (534, 367)
Screenshot: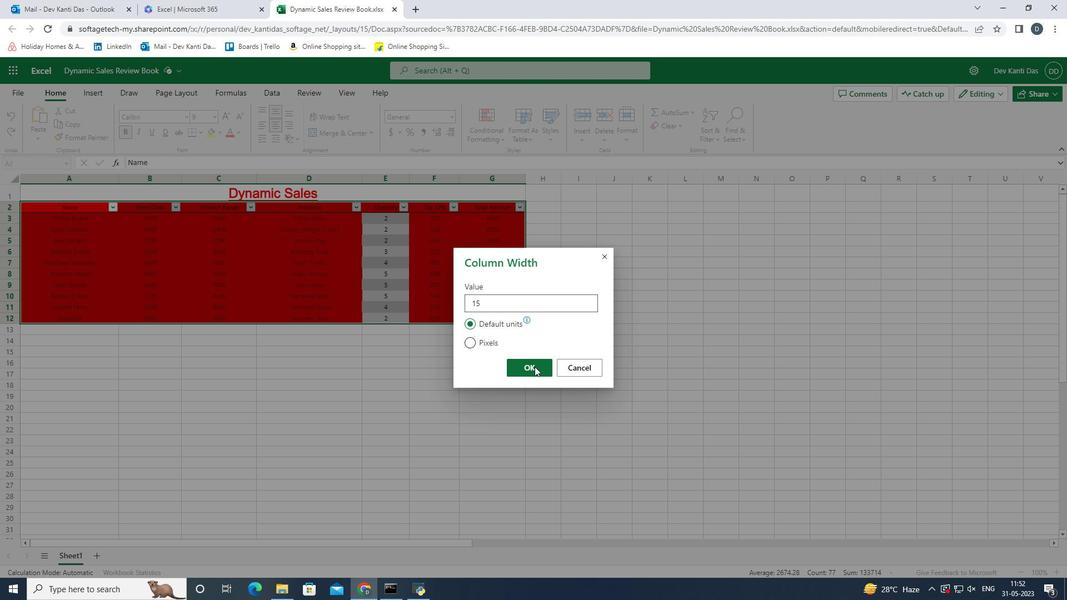 
Action: Mouse moved to (425, 316)
Screenshot: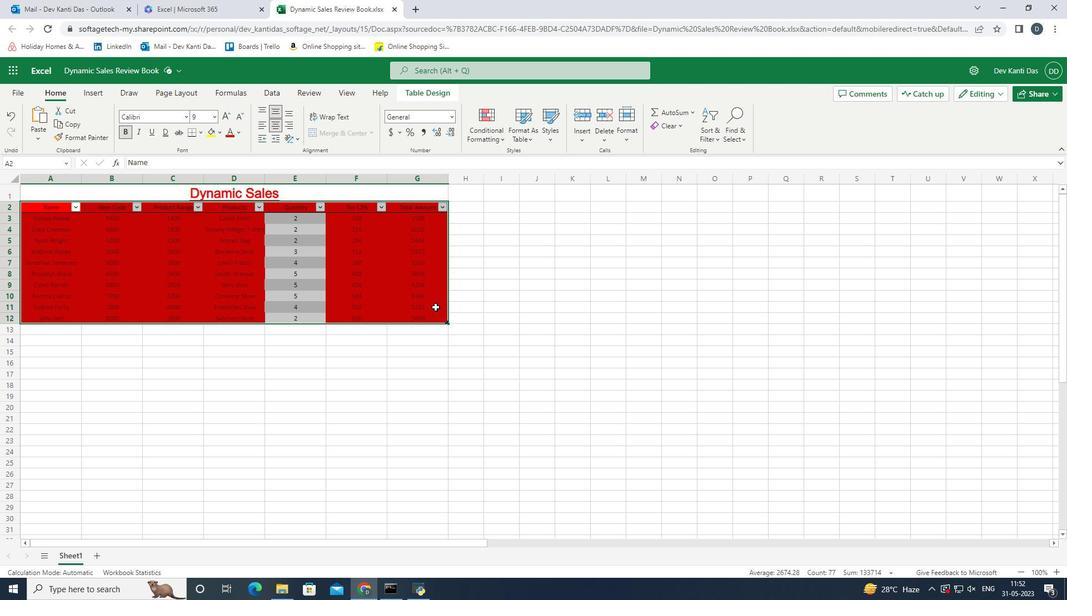 
Action: Mouse pressed left at (425, 316)
Screenshot: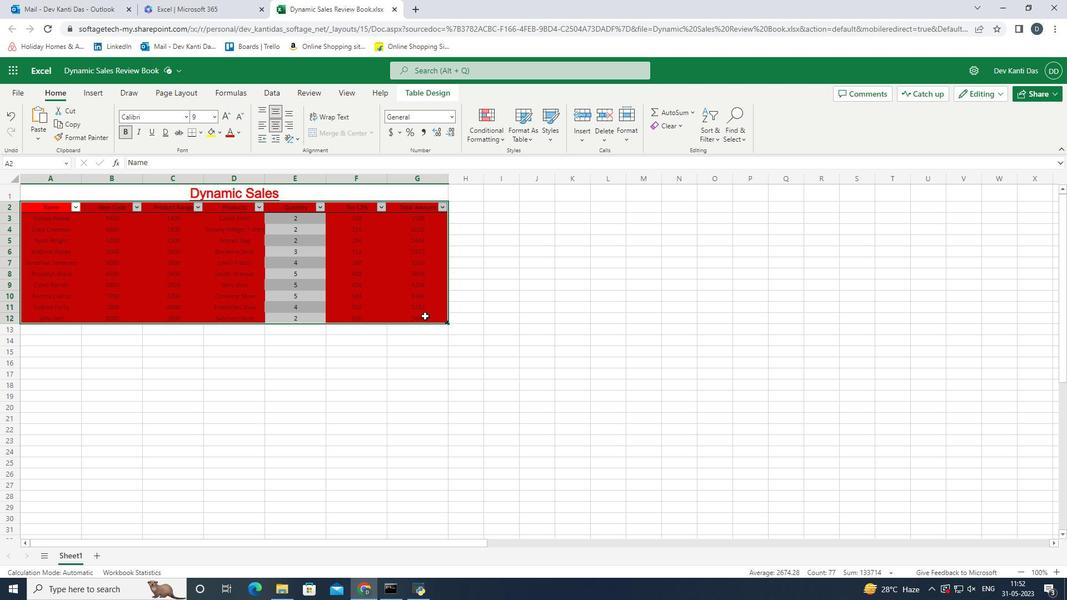 
Action: Mouse moved to (42, 213)
Screenshot: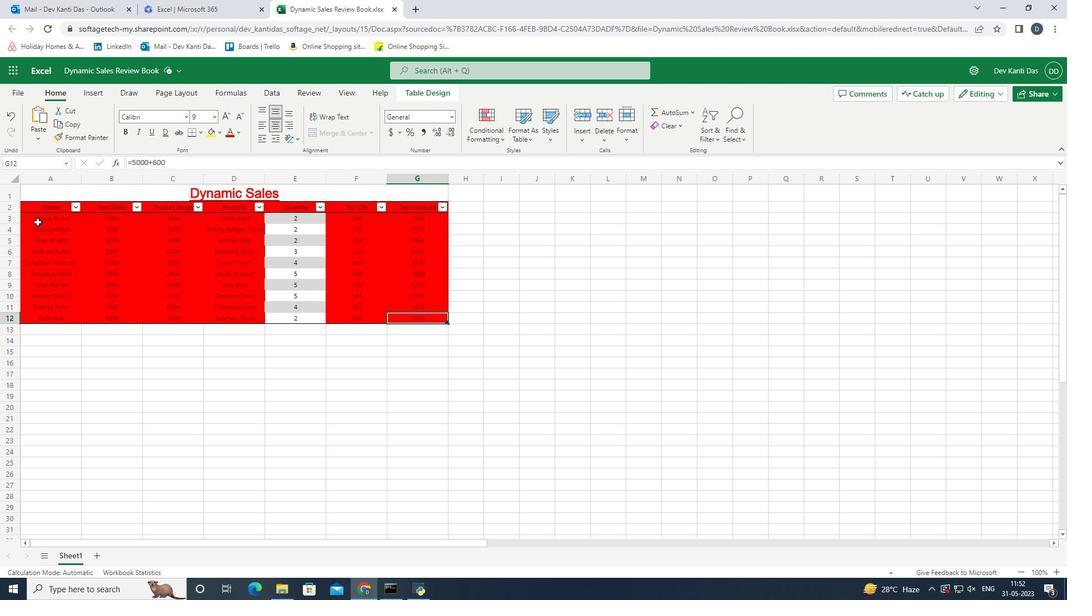 
Action: Mouse pressed left at (42, 213)
Screenshot: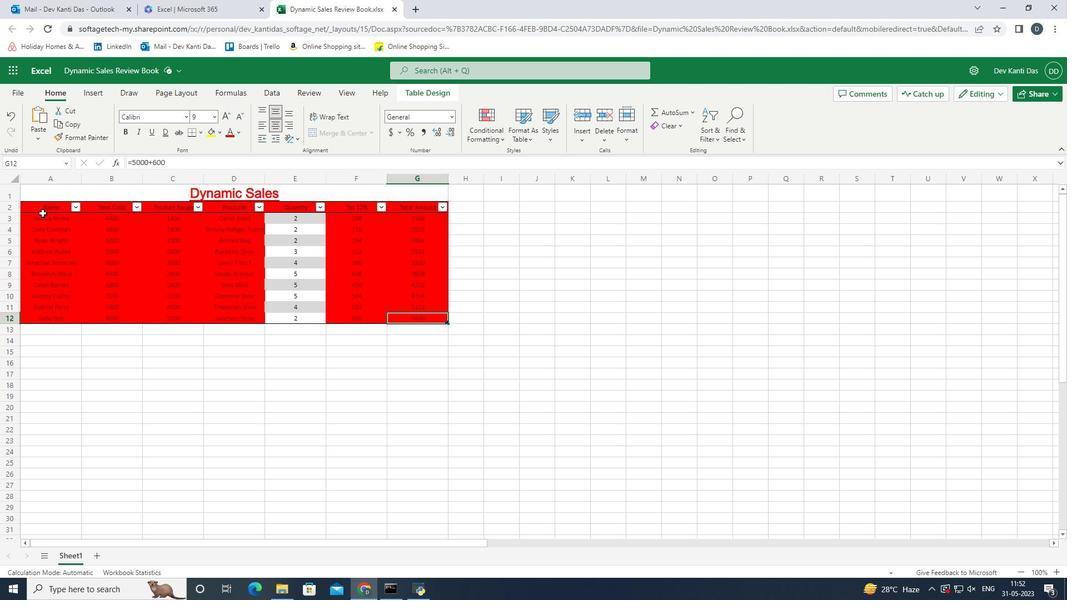 
Action: Mouse moved to (46, 206)
Screenshot: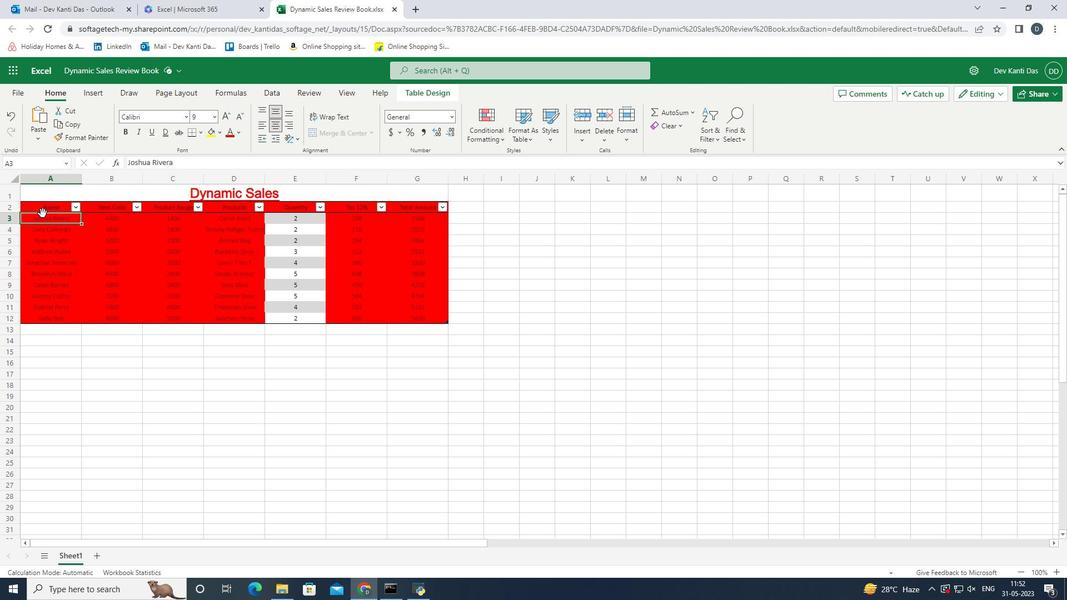 
Action: Mouse pressed left at (46, 206)
Screenshot: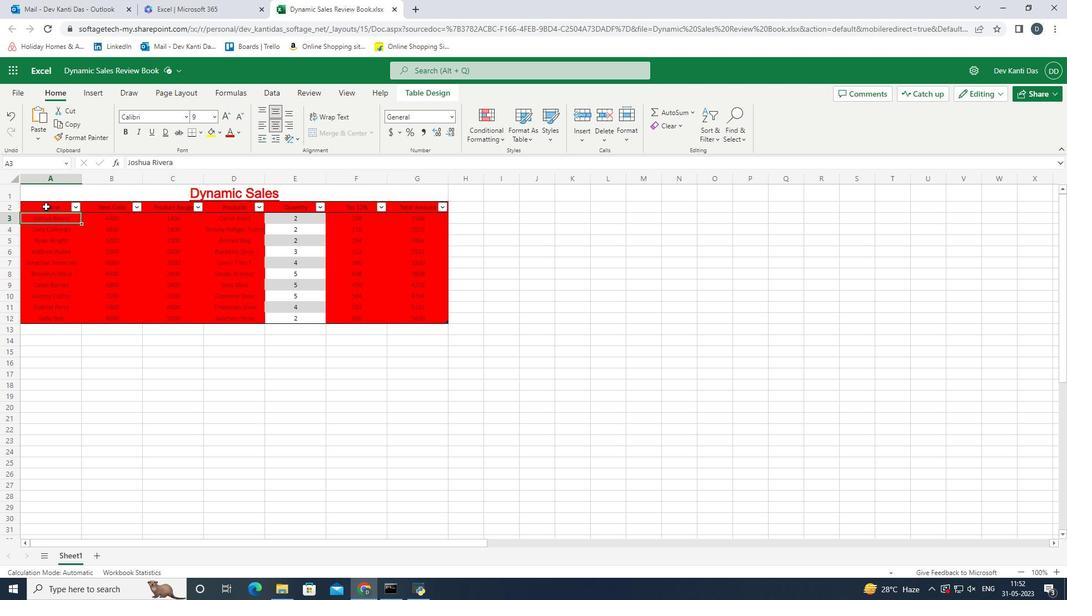 
Action: Mouse pressed left at (46, 206)
Screenshot: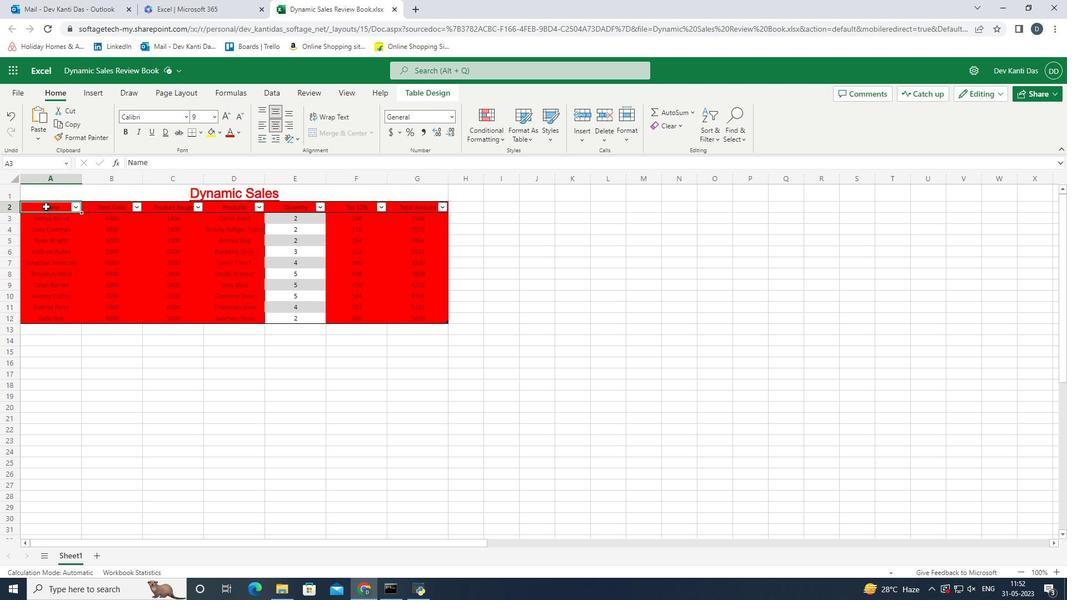 
Action: Mouse moved to (533, 144)
Screenshot: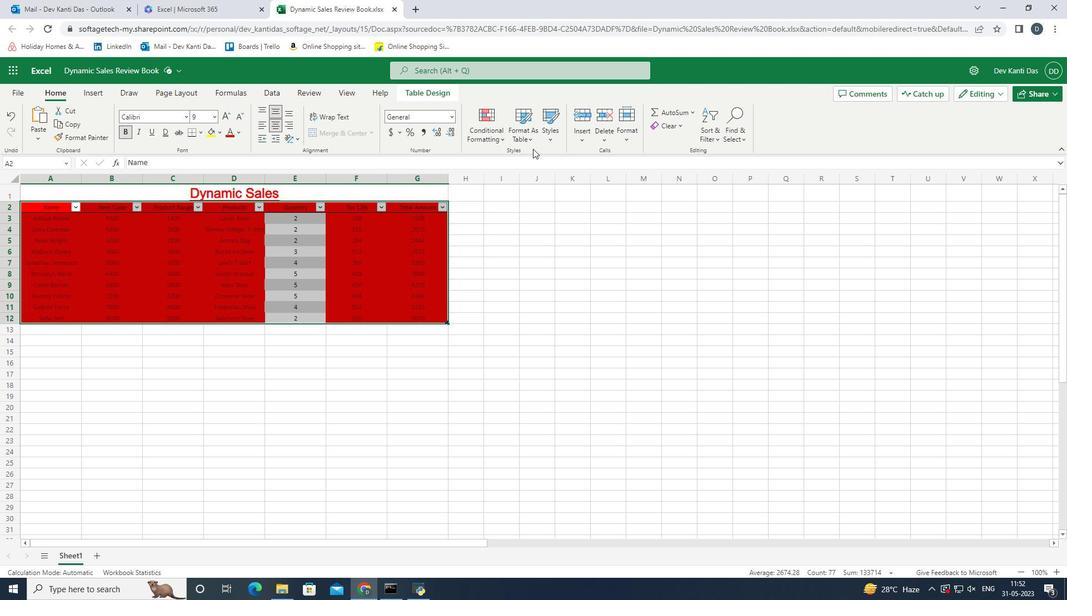 
Action: Mouse pressed left at (533, 144)
Screenshot: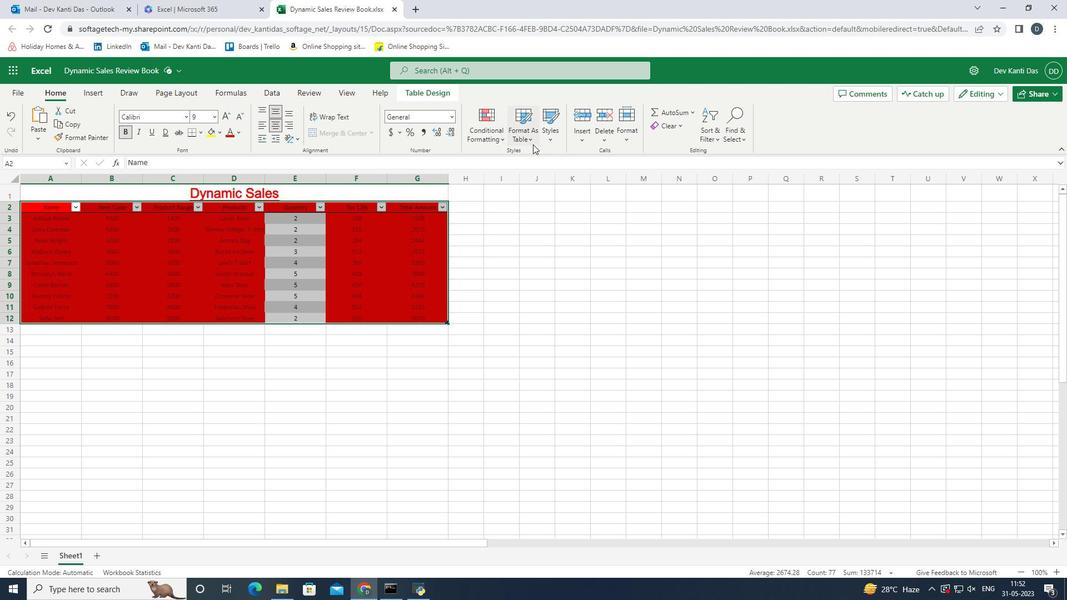 
Action: Mouse moved to (539, 187)
Screenshot: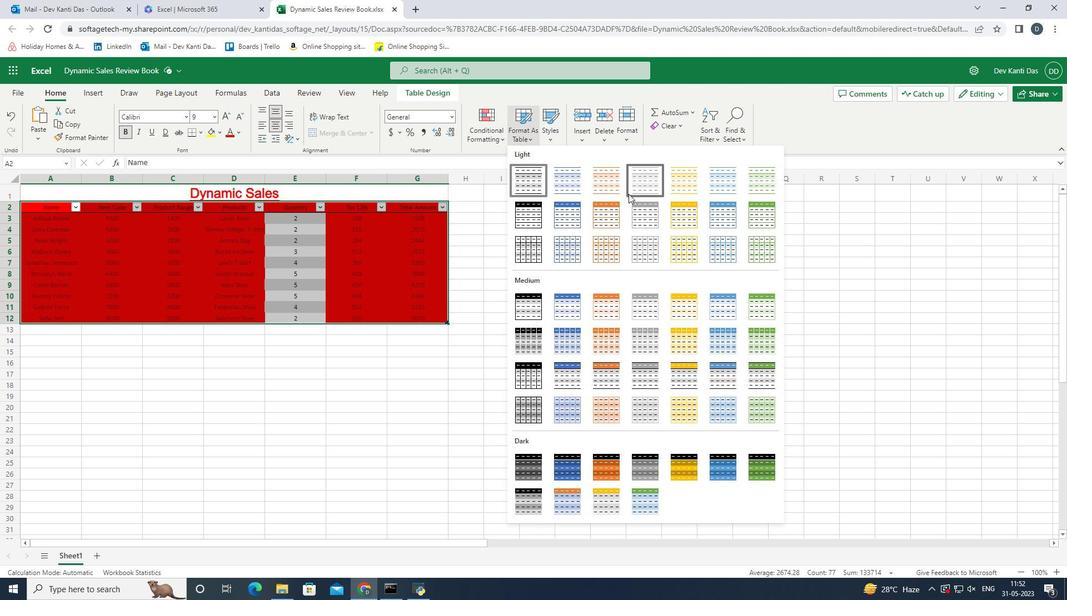 
Action: Mouse pressed left at (539, 187)
Screenshot: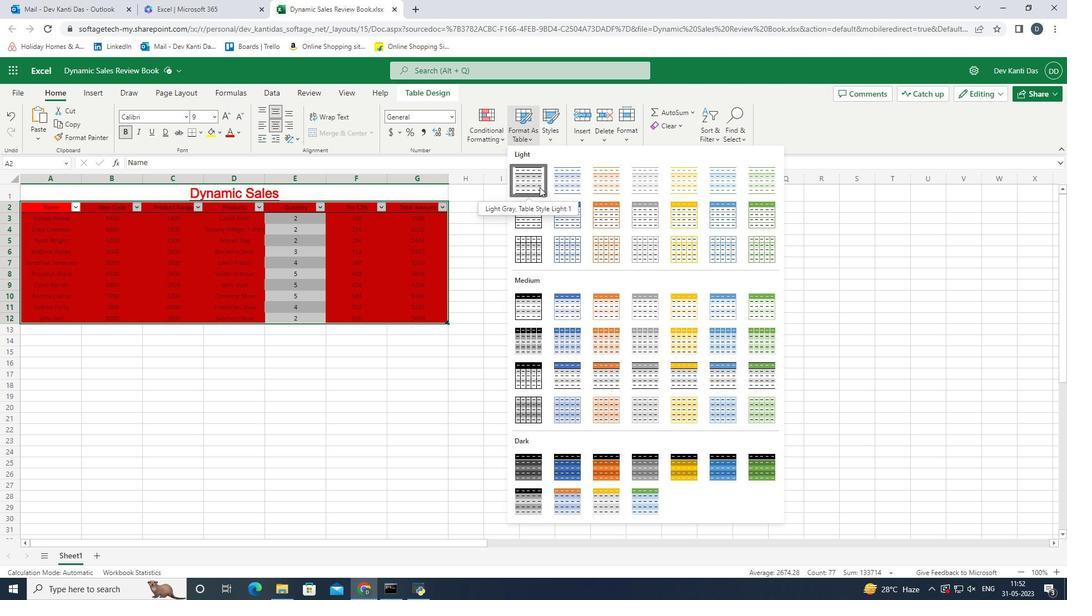 
Action: Mouse moved to (625, 134)
Screenshot: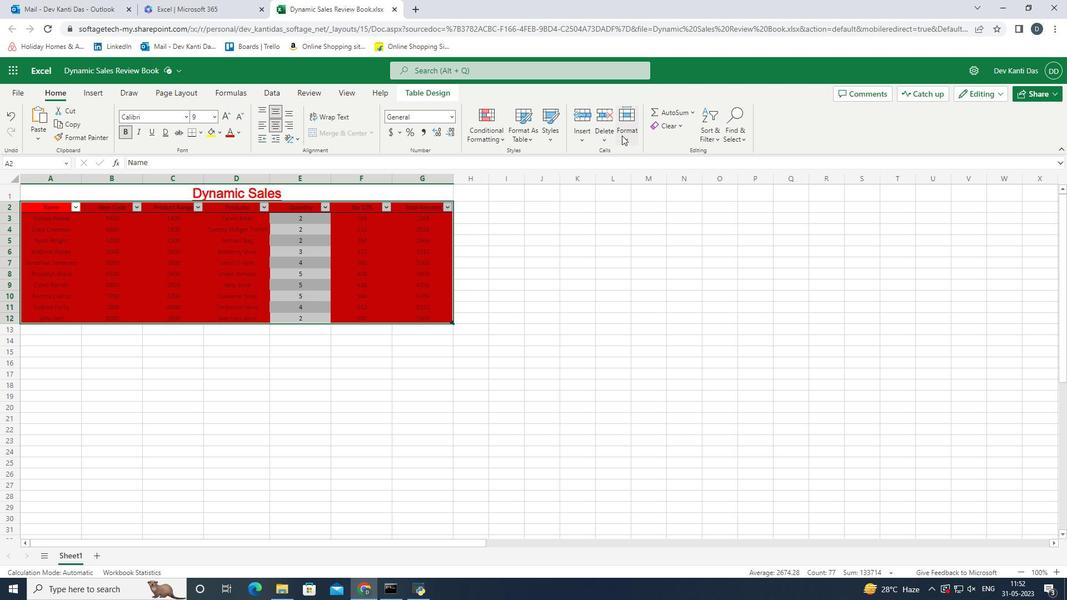 
Action: Mouse pressed left at (625, 134)
Screenshot: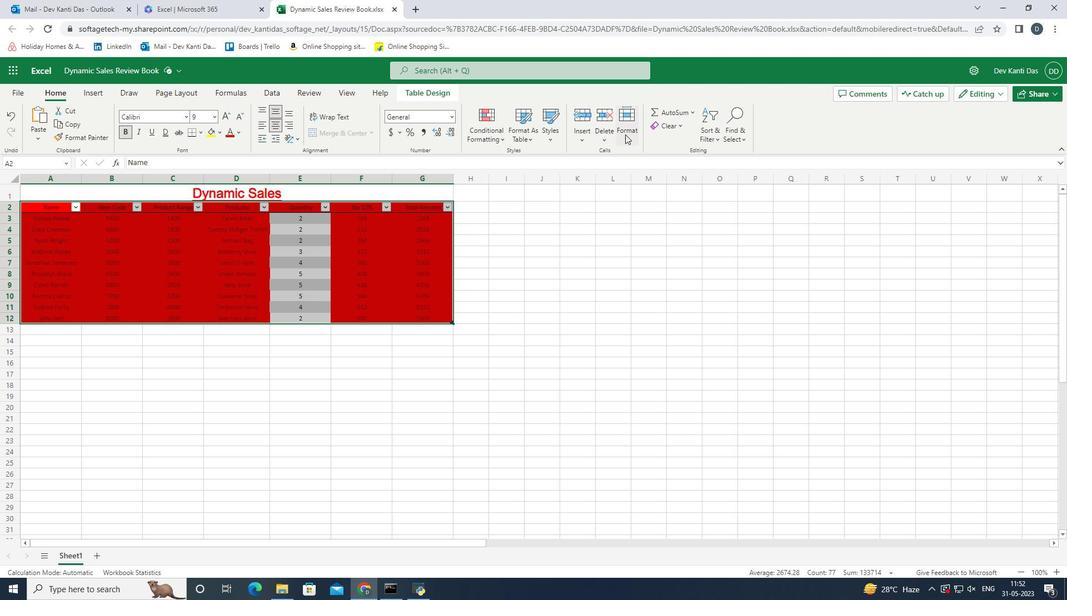 
Action: Mouse moved to (678, 211)
Screenshot: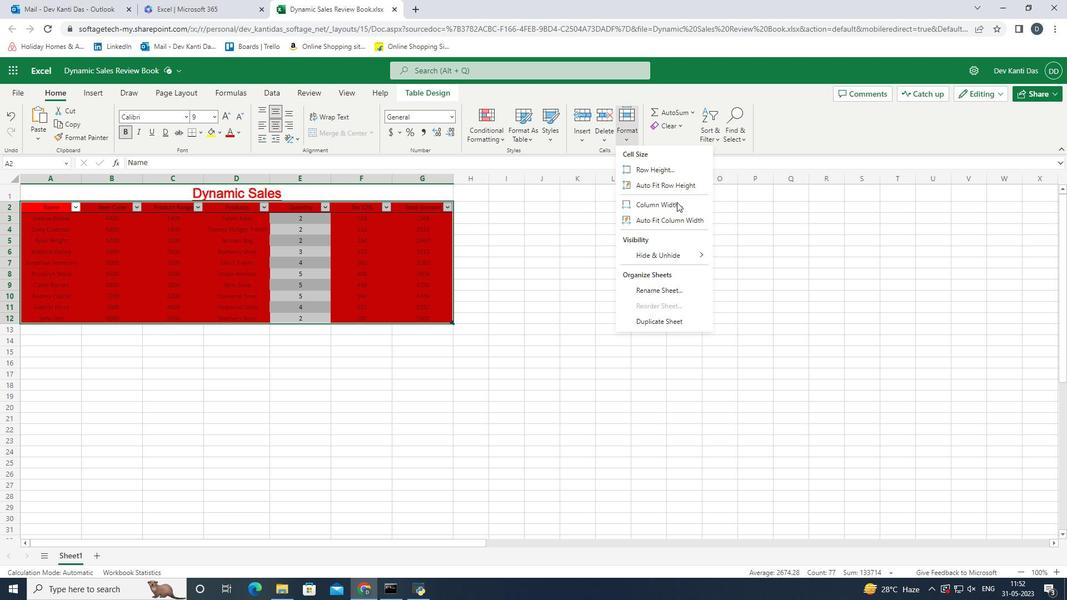 
Action: Mouse pressed left at (678, 211)
Screenshot: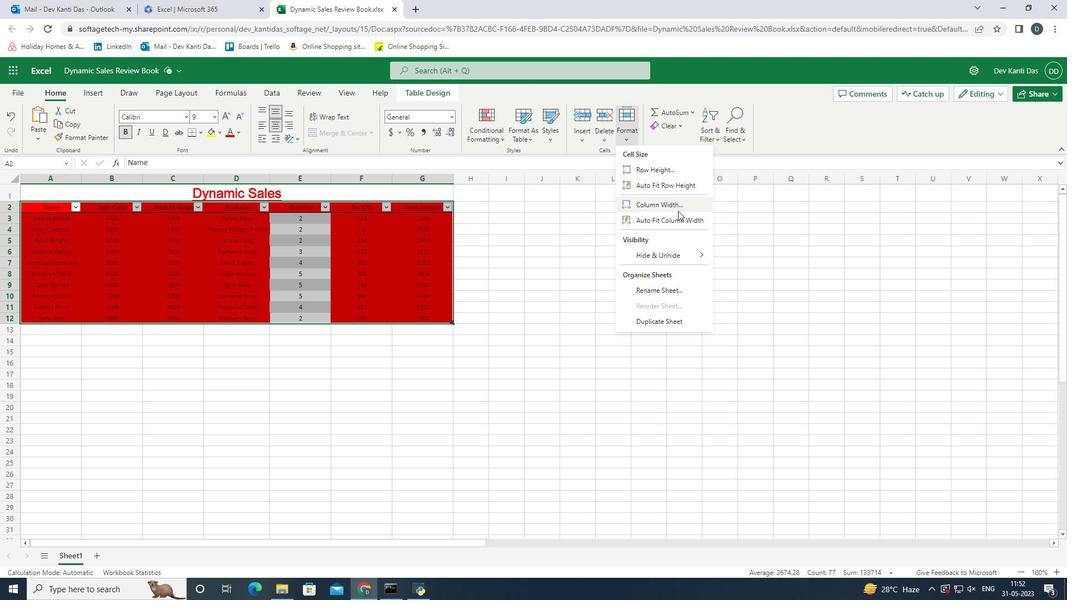 
Action: Mouse moved to (590, 294)
Screenshot: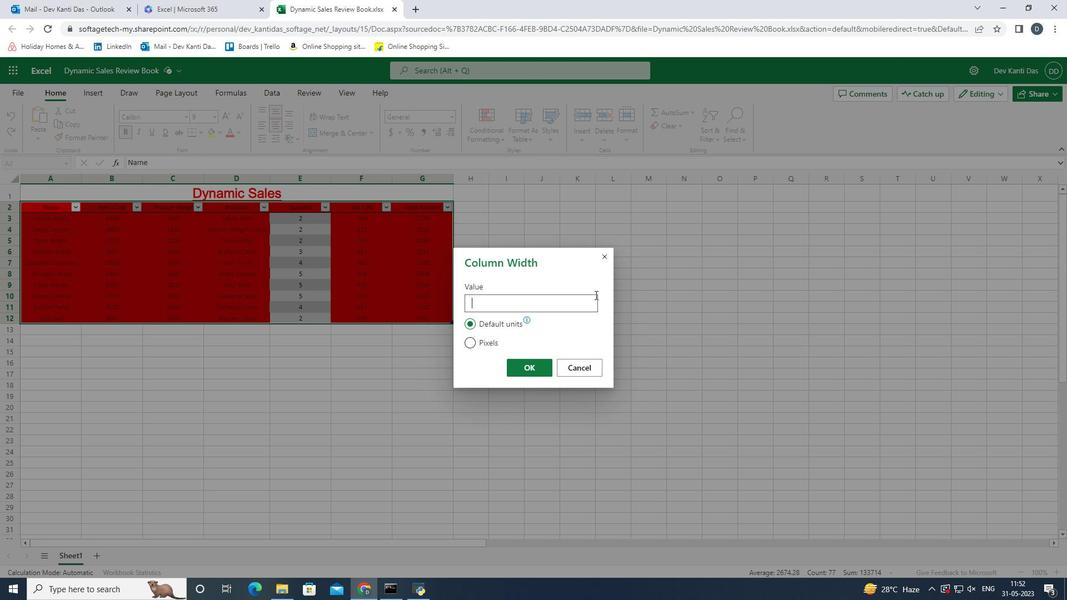 
Action: Key pressed 15<Key.enter>
Screenshot: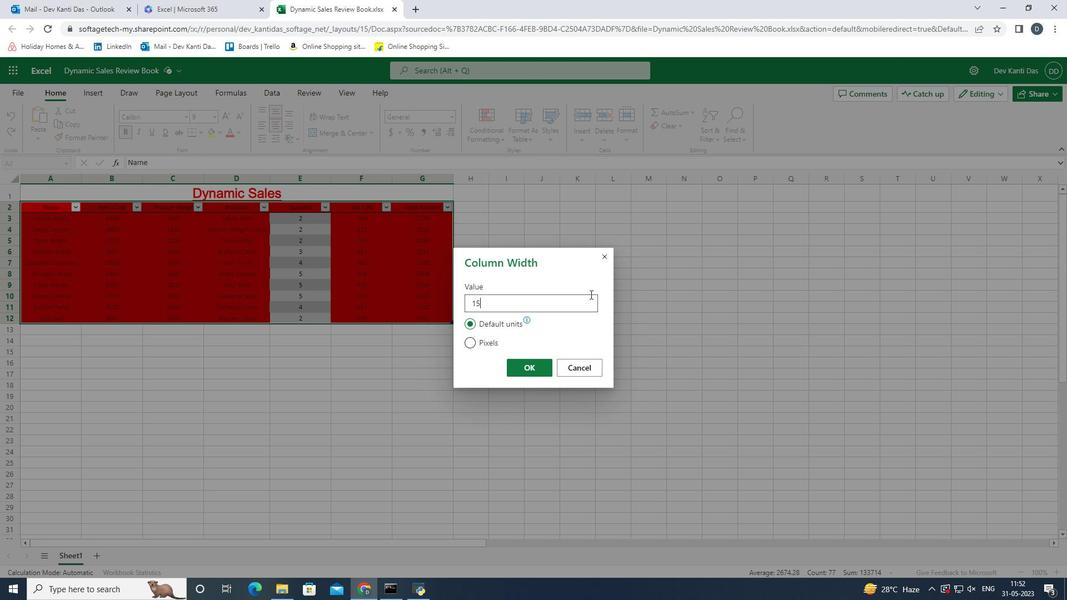 
Action: Mouse moved to (426, 315)
Screenshot: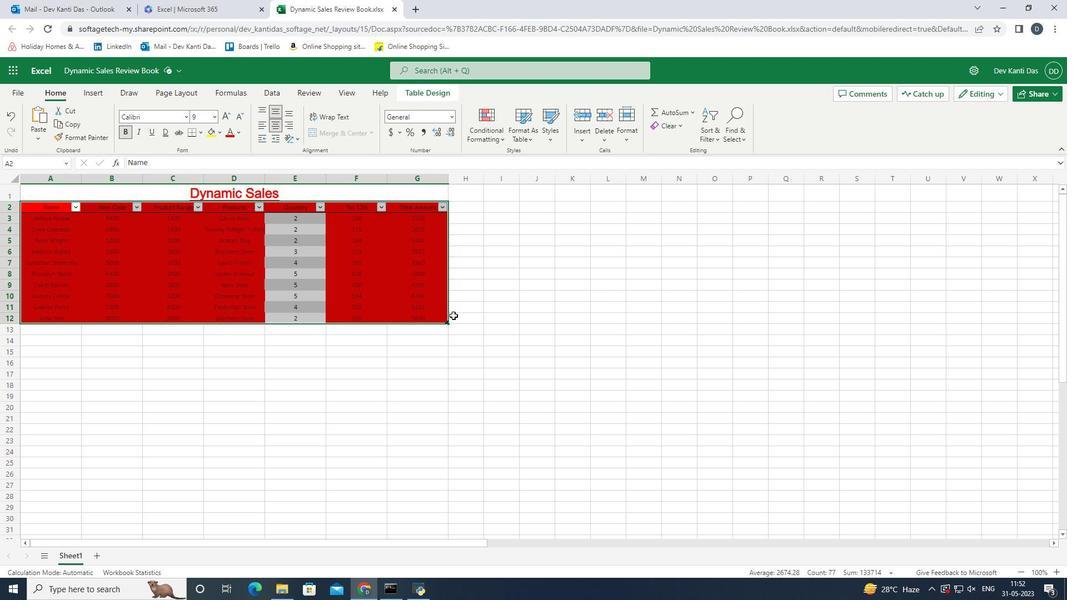 
Action: Mouse pressed left at (426, 315)
Screenshot: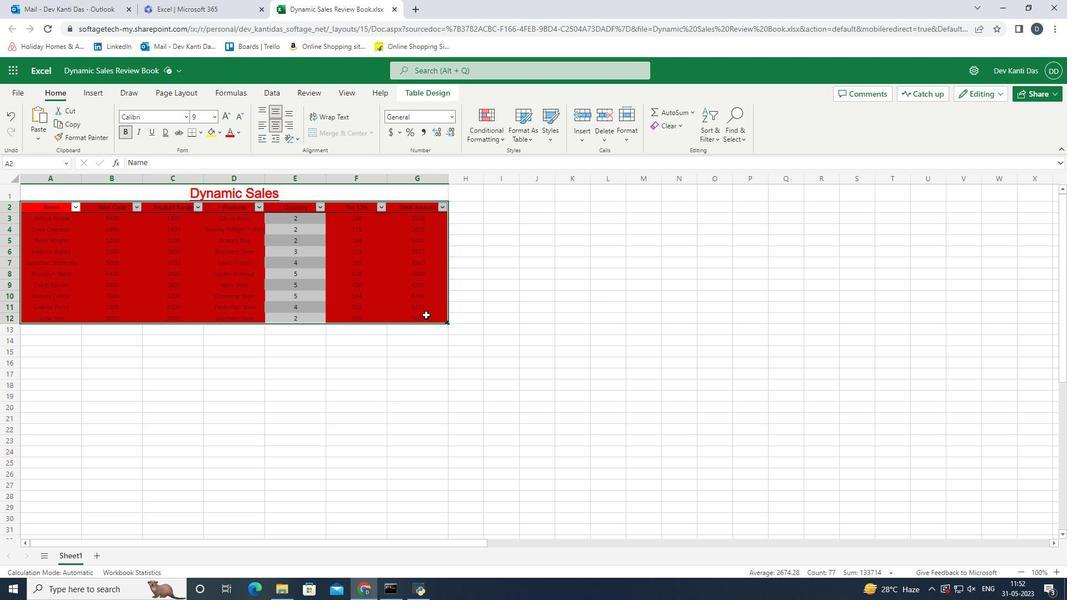 
Action: Mouse moved to (468, 316)
Screenshot: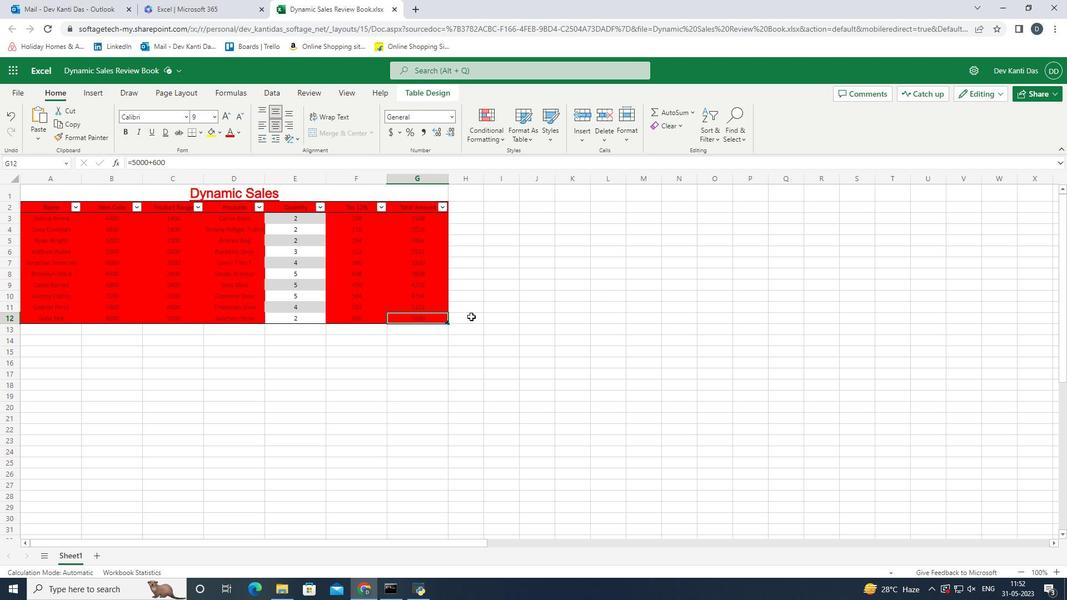
